 Task: Search round trip flight ticket for 2 adults, 4 children and 1 infant on lap in business from Sault Ste. Marie: Chippewa County International Airport to Laramie: Laramie Regional Airport on 5-3-2023 and return on 5-3-2023. Price is upto 60000. Outbound departure time preference is 21:15. Return departure time preference is 0:00.
Action: Mouse moved to (248, 356)
Screenshot: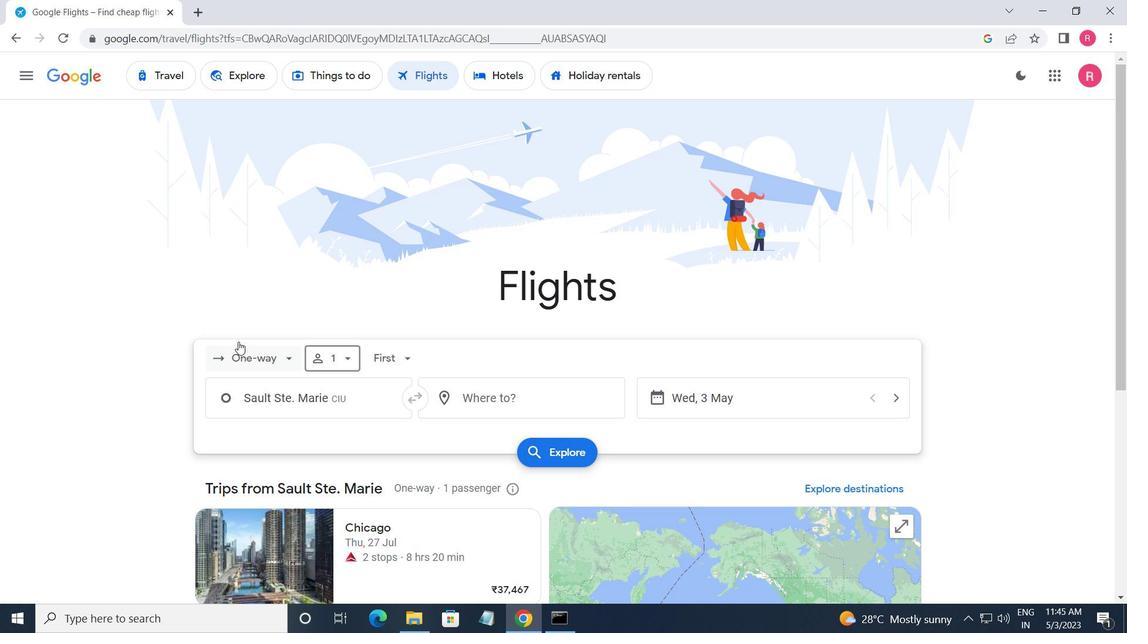 
Action: Mouse pressed left at (248, 356)
Screenshot: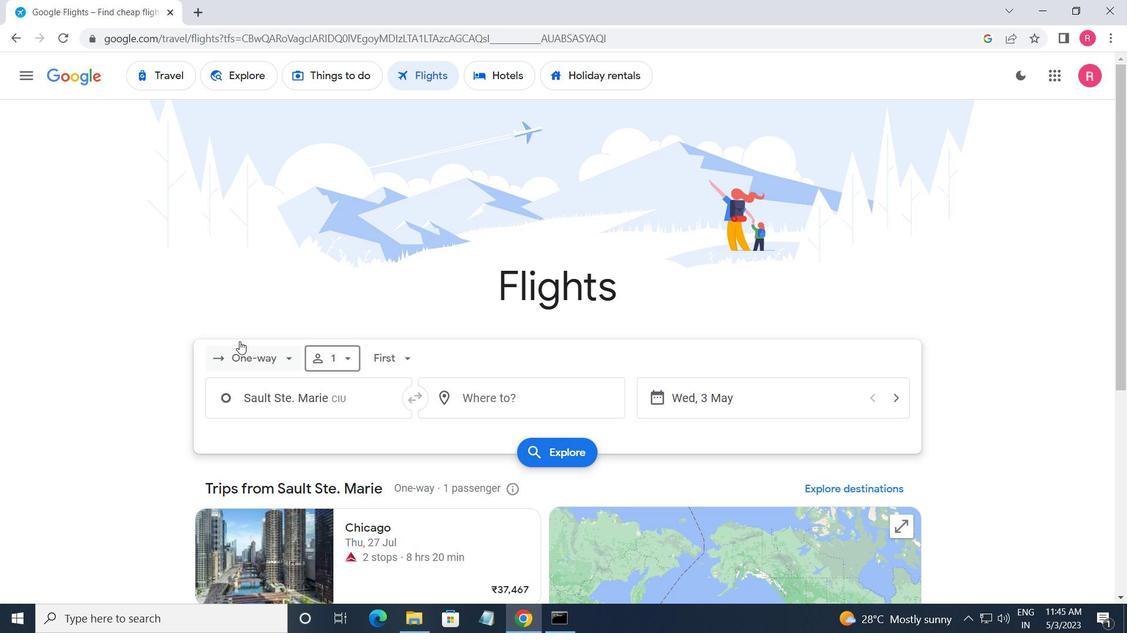 
Action: Mouse moved to (282, 395)
Screenshot: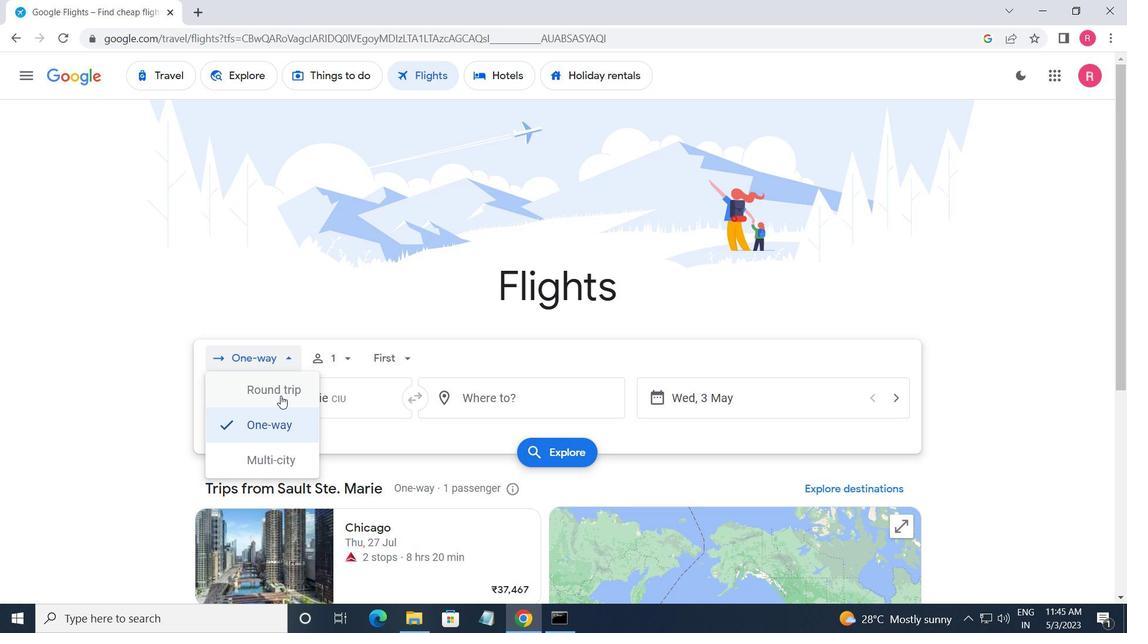 
Action: Mouse pressed left at (282, 395)
Screenshot: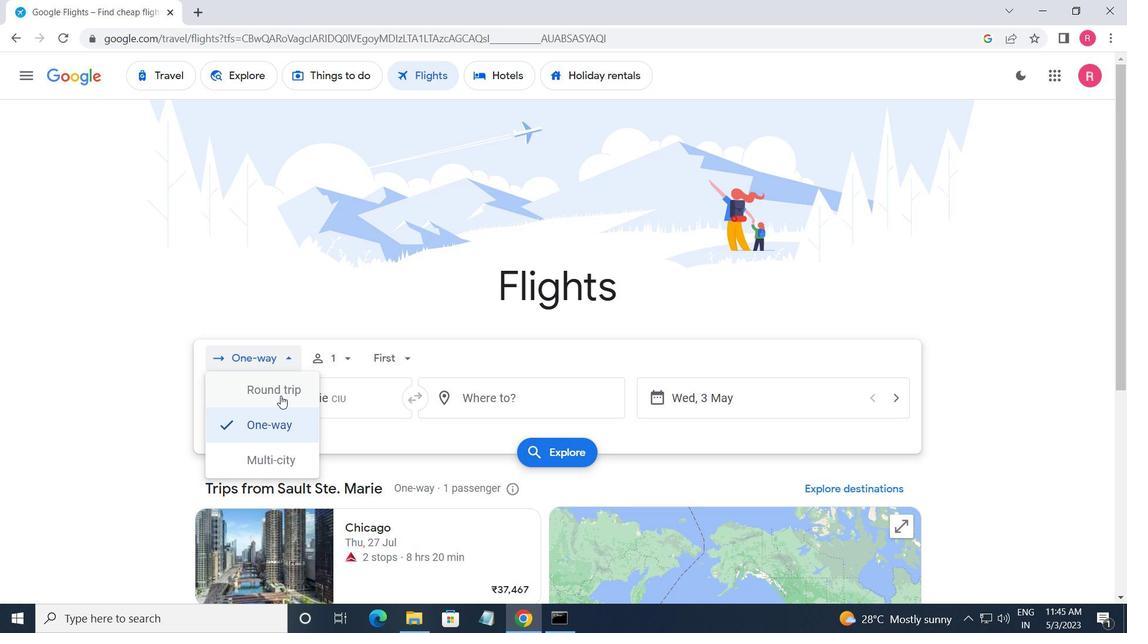
Action: Mouse moved to (336, 358)
Screenshot: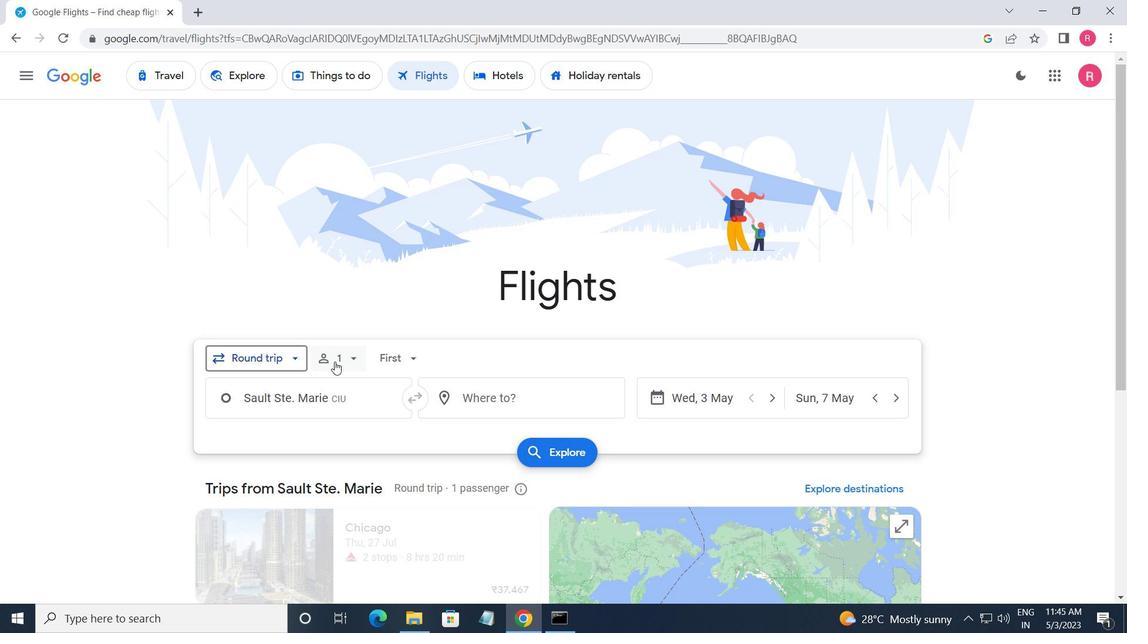 
Action: Mouse pressed left at (336, 358)
Screenshot: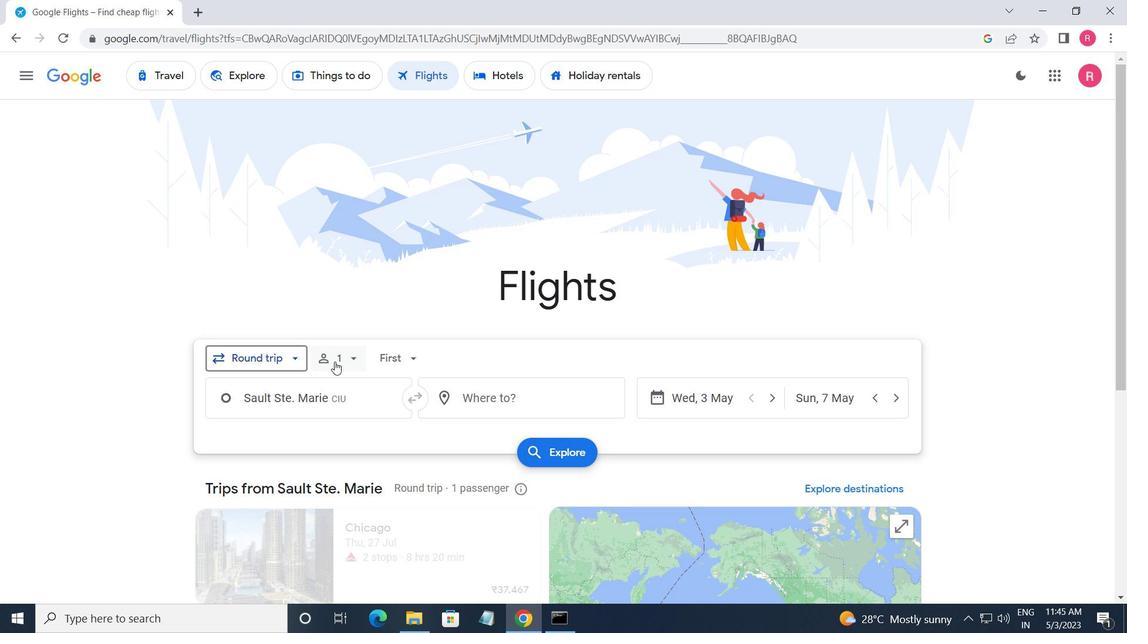 
Action: Mouse moved to (470, 400)
Screenshot: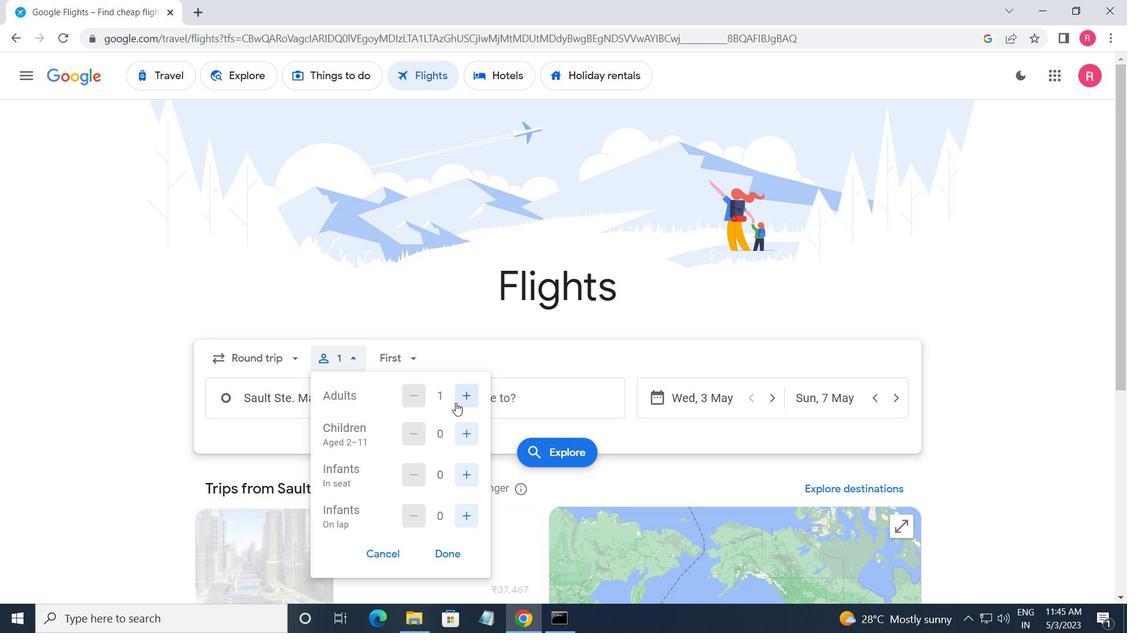 
Action: Mouse pressed left at (470, 400)
Screenshot: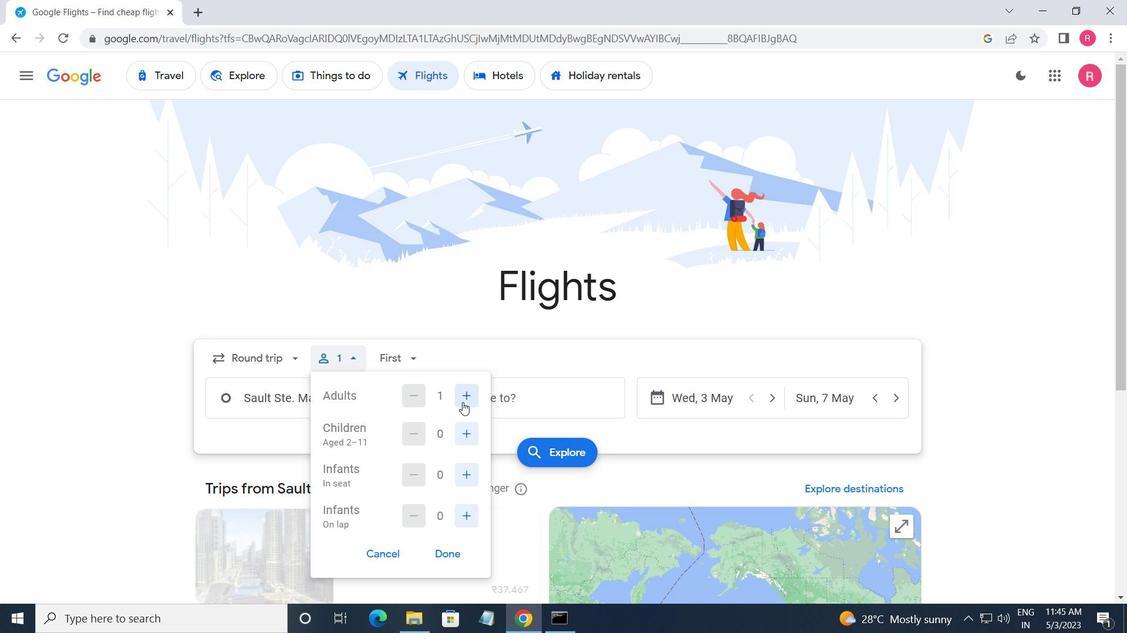 
Action: Mouse moved to (467, 424)
Screenshot: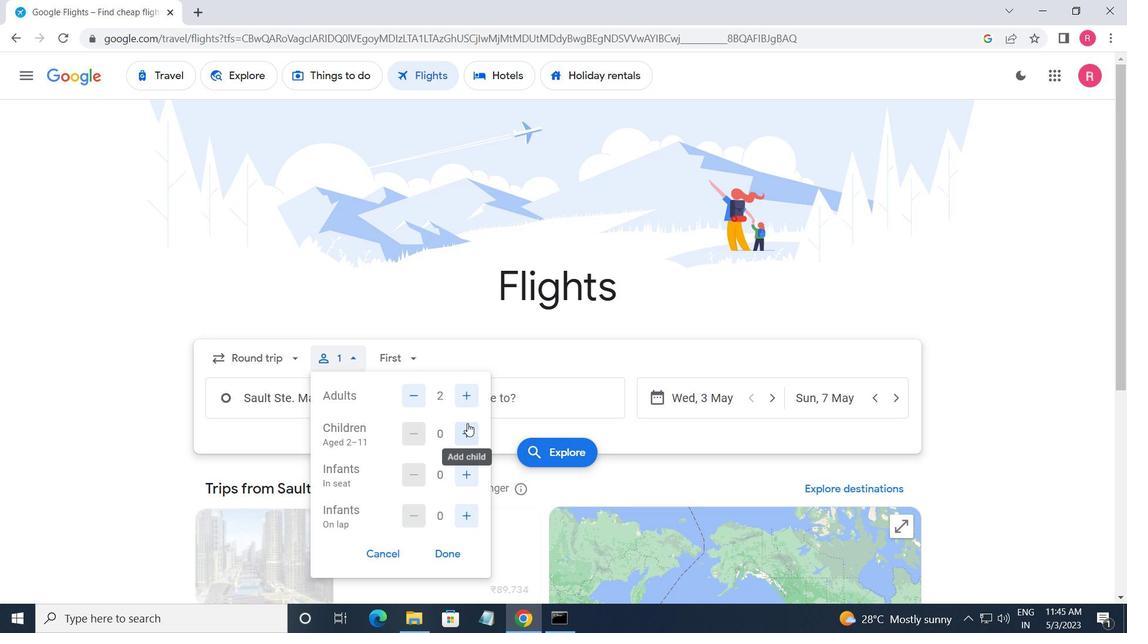 
Action: Mouse pressed left at (467, 424)
Screenshot: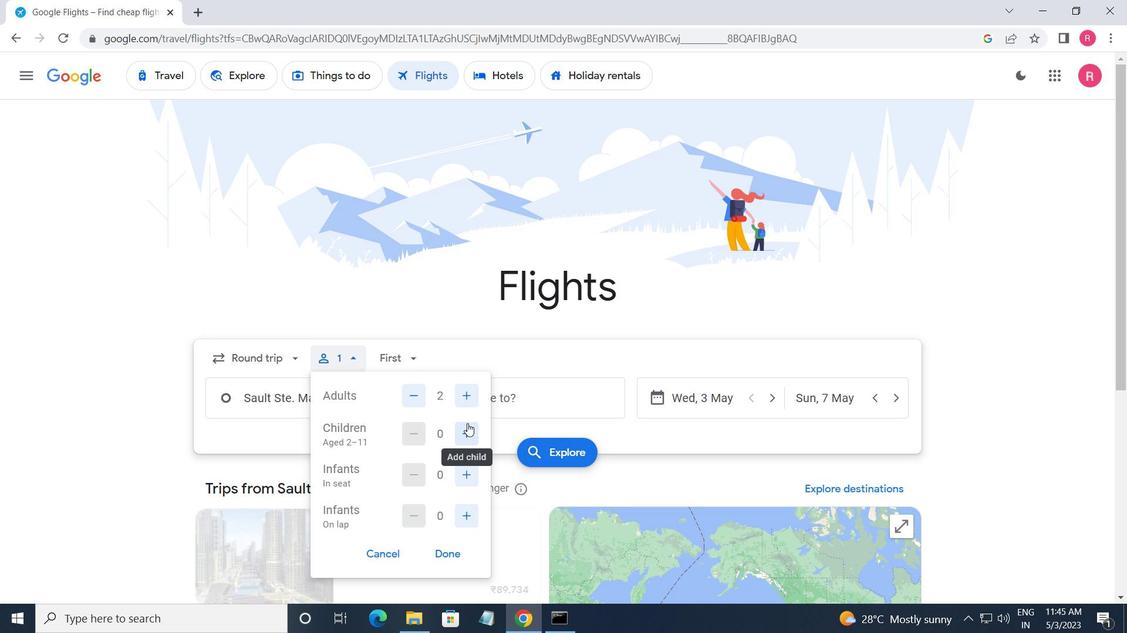 
Action: Mouse pressed left at (467, 424)
Screenshot: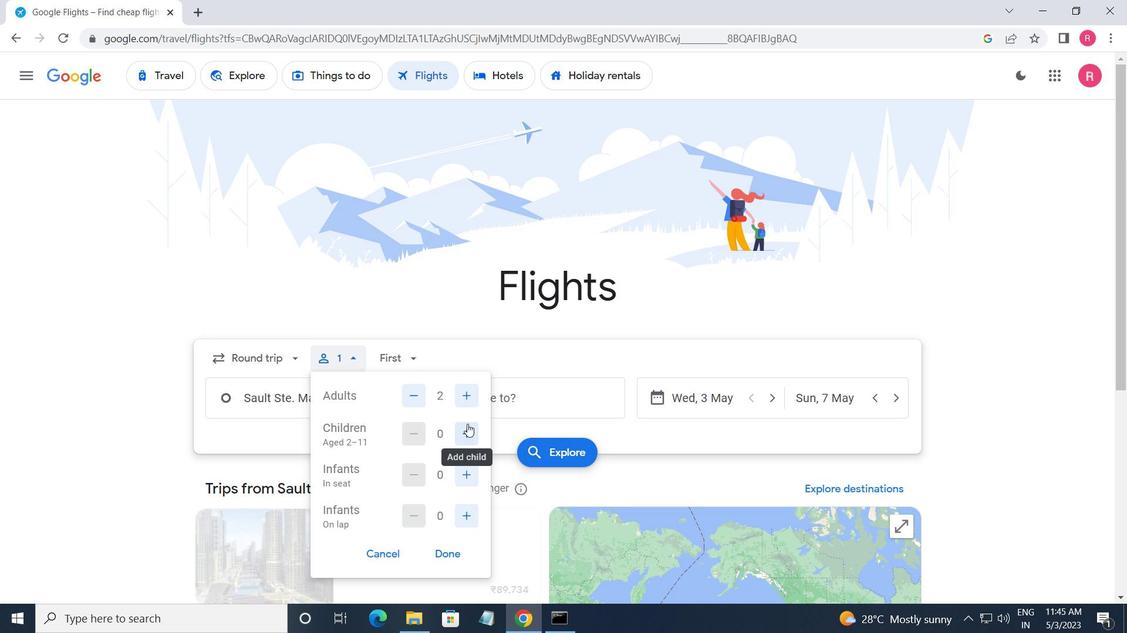 
Action: Mouse pressed left at (467, 424)
Screenshot: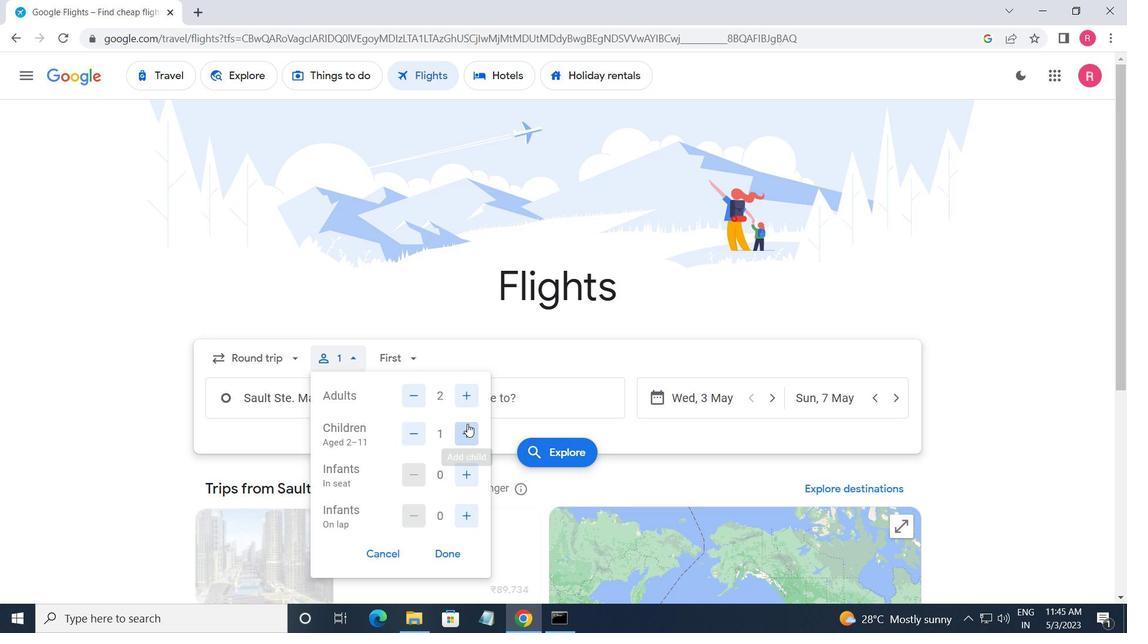 
Action: Mouse pressed left at (467, 424)
Screenshot: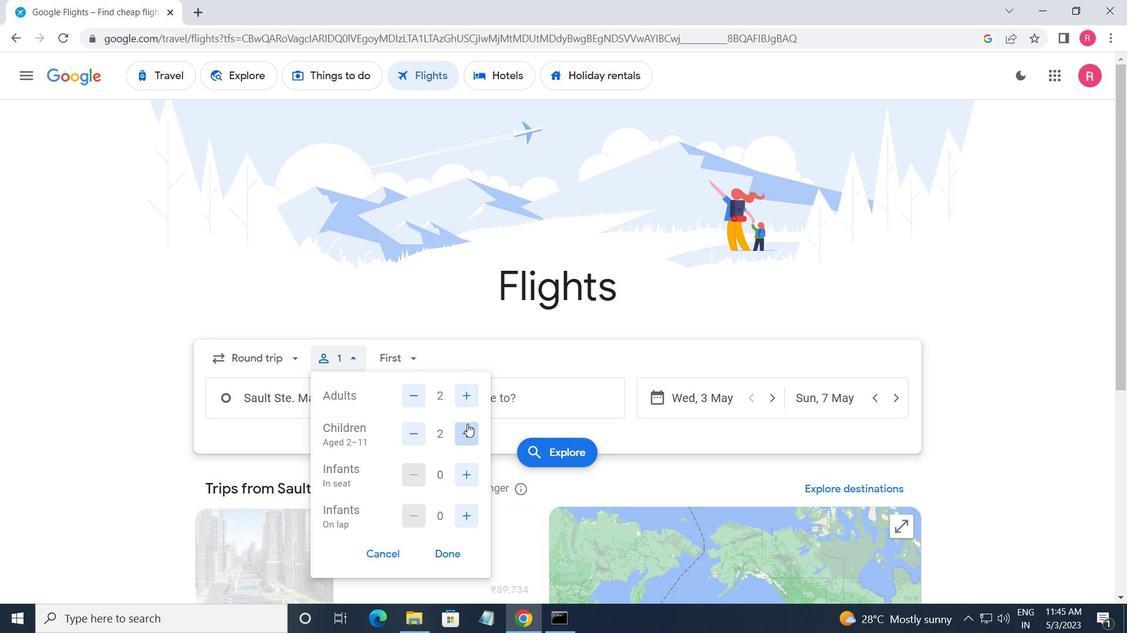 
Action: Mouse pressed left at (467, 424)
Screenshot: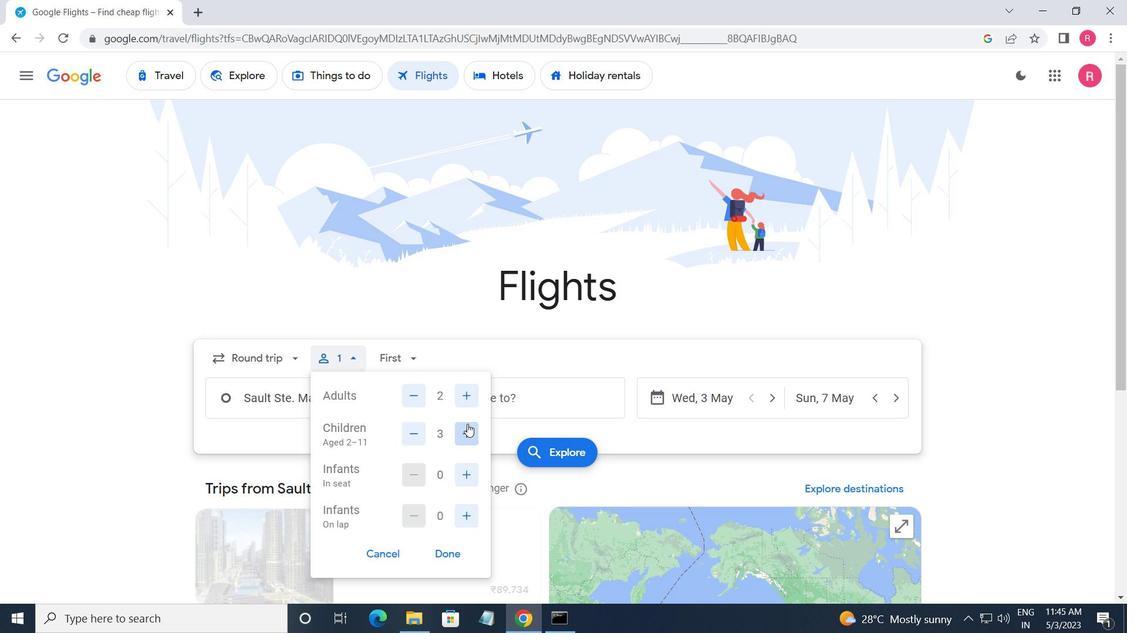 
Action: Mouse moved to (402, 432)
Screenshot: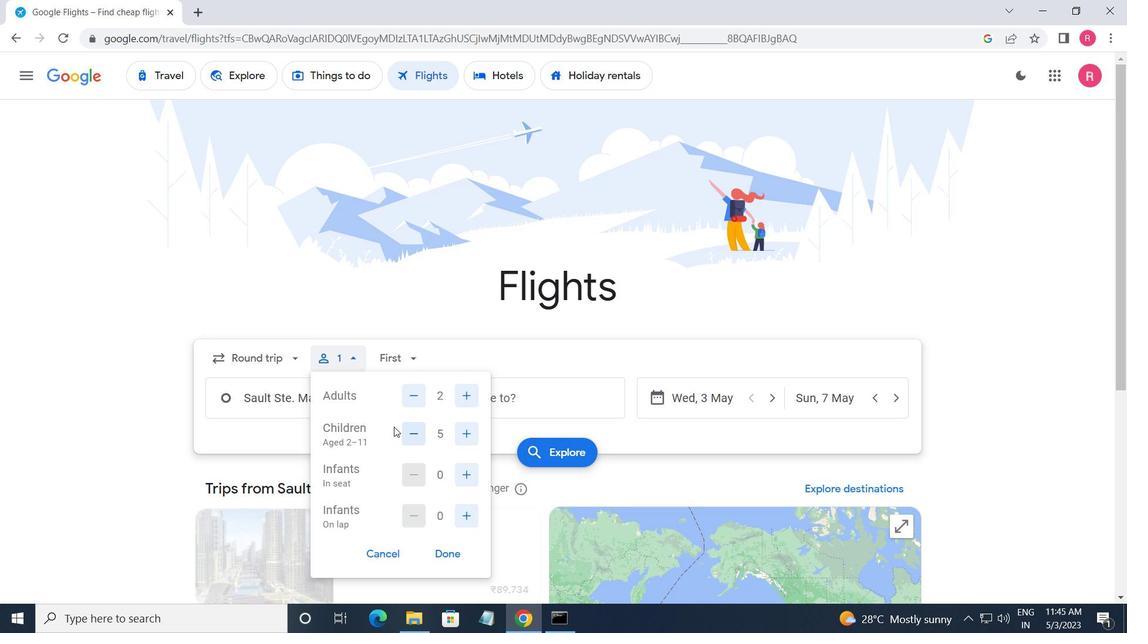 
Action: Mouse pressed left at (402, 432)
Screenshot: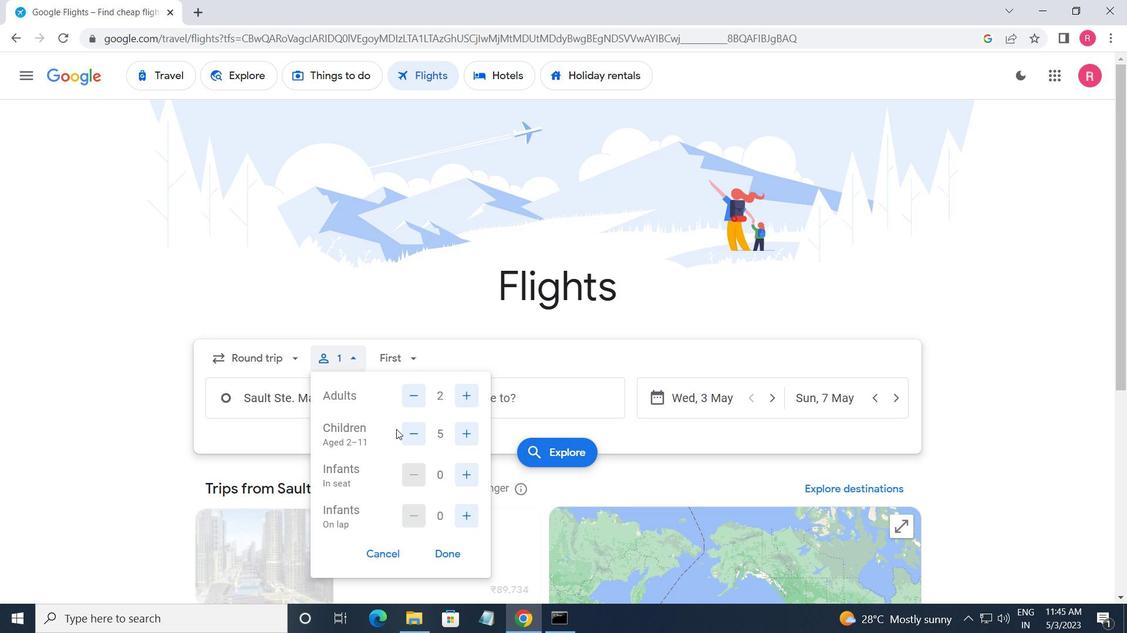 
Action: Mouse moved to (473, 476)
Screenshot: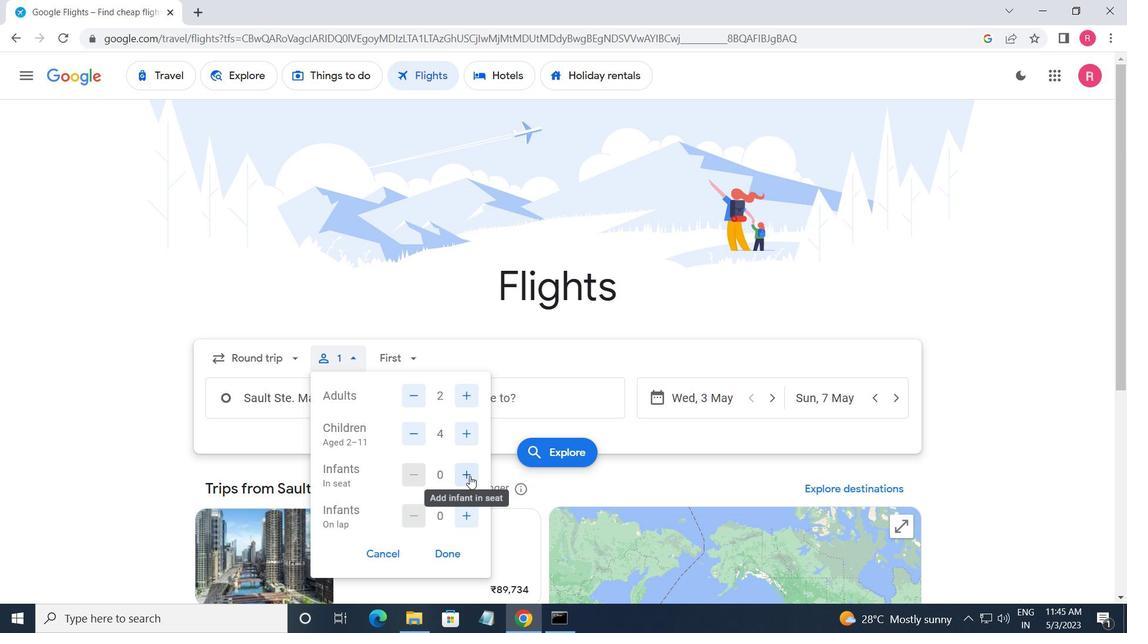 
Action: Mouse pressed left at (473, 476)
Screenshot: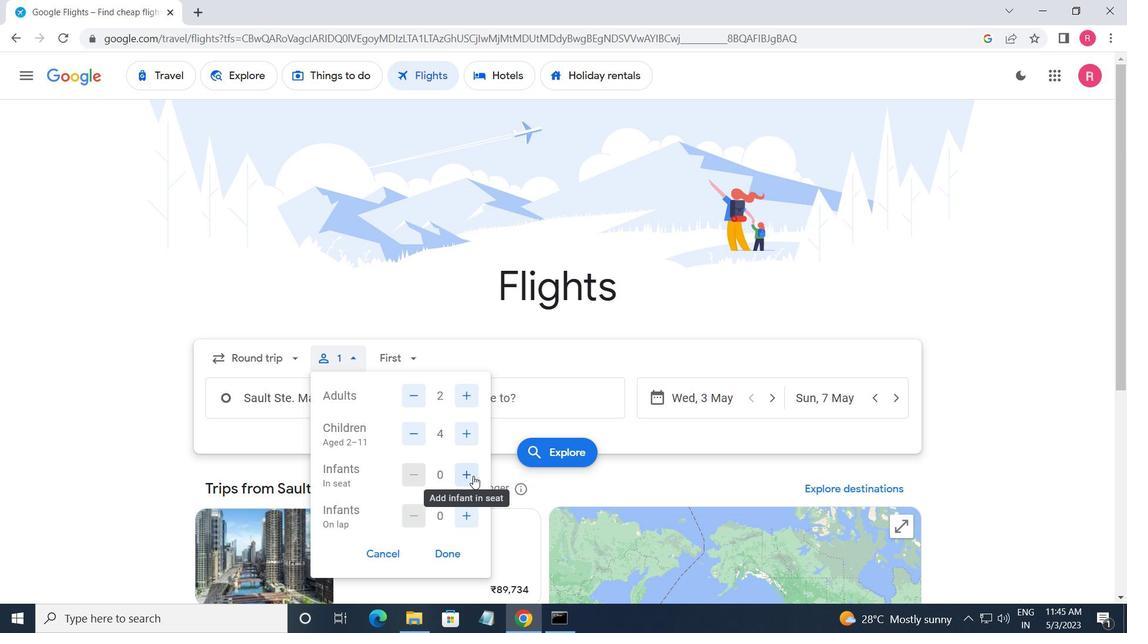 
Action: Mouse moved to (386, 353)
Screenshot: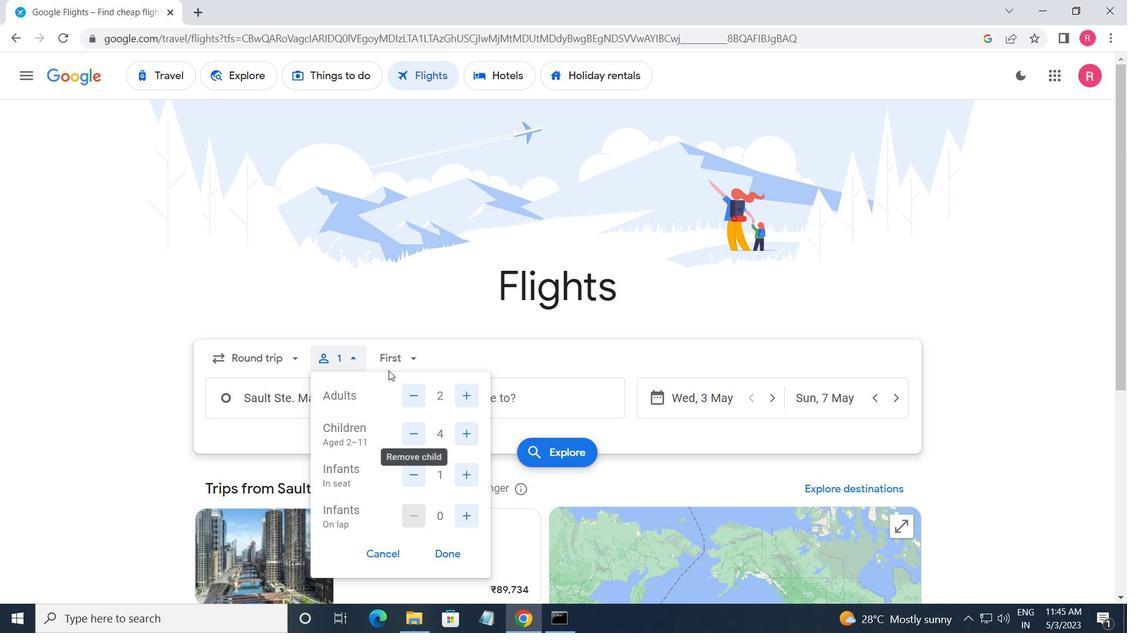 
Action: Mouse pressed left at (386, 353)
Screenshot: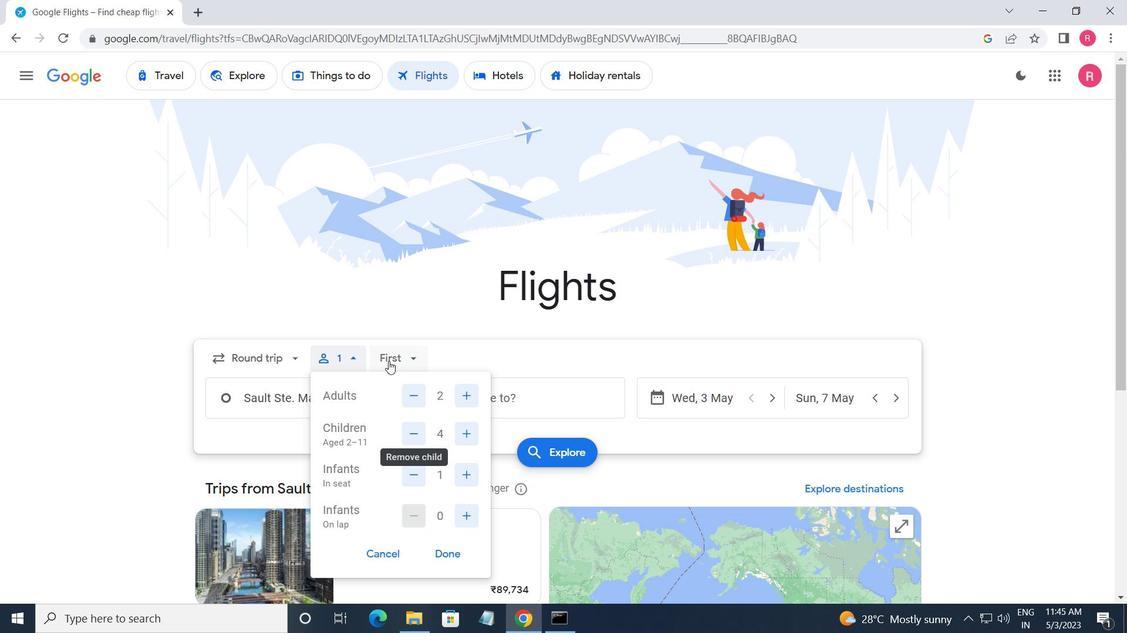 
Action: Mouse moved to (424, 454)
Screenshot: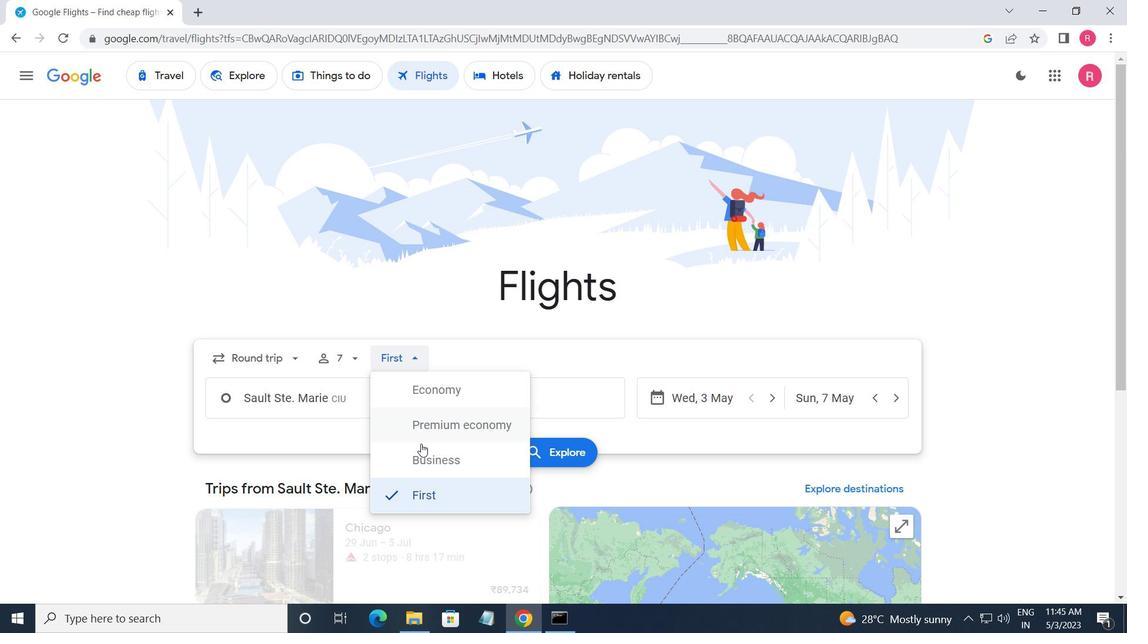 
Action: Mouse pressed left at (424, 454)
Screenshot: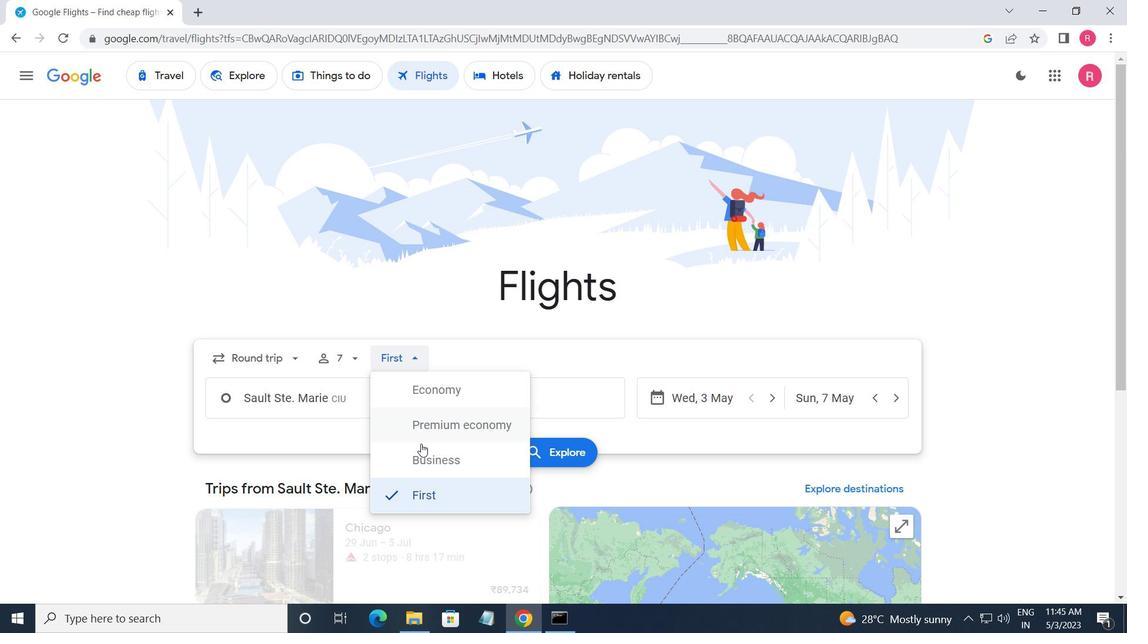 
Action: Mouse moved to (356, 405)
Screenshot: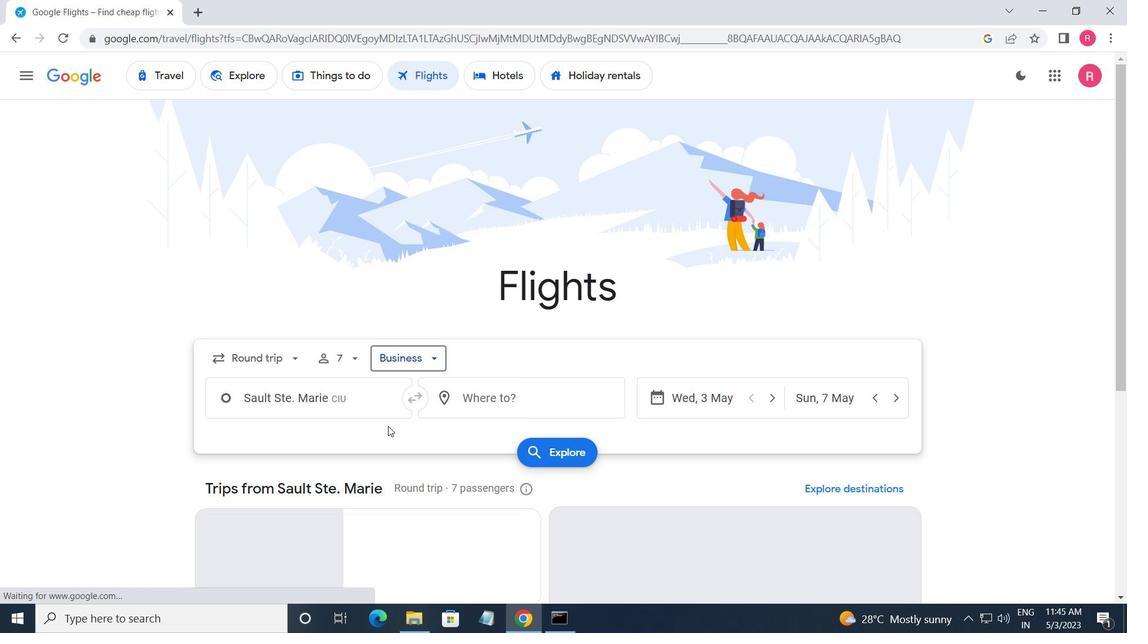 
Action: Mouse pressed left at (356, 405)
Screenshot: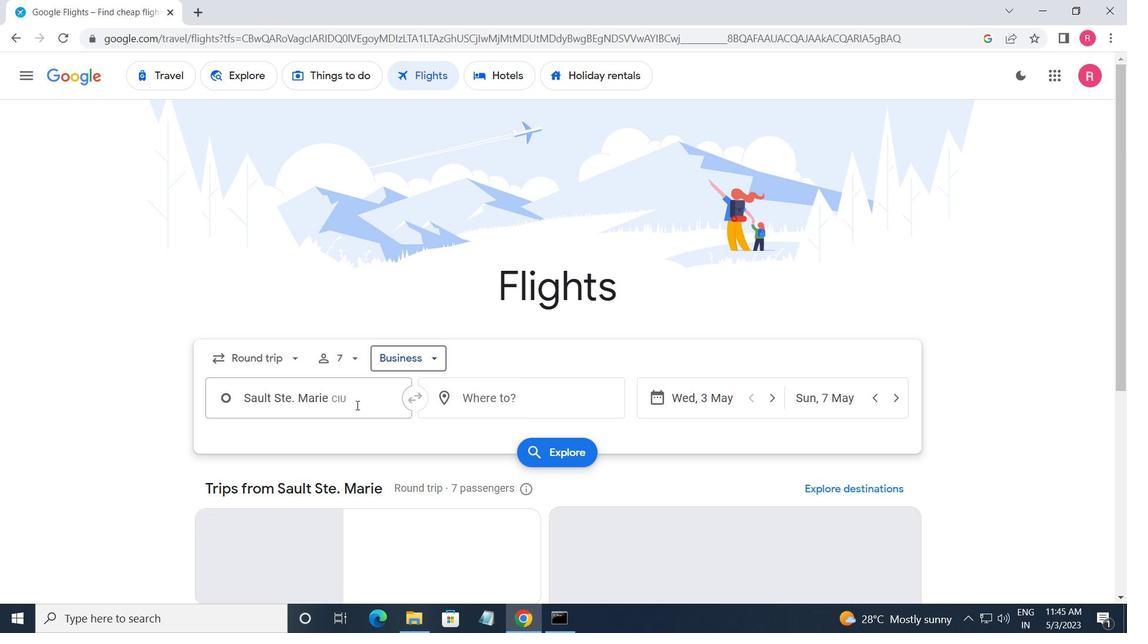 
Action: Mouse moved to (316, 586)
Screenshot: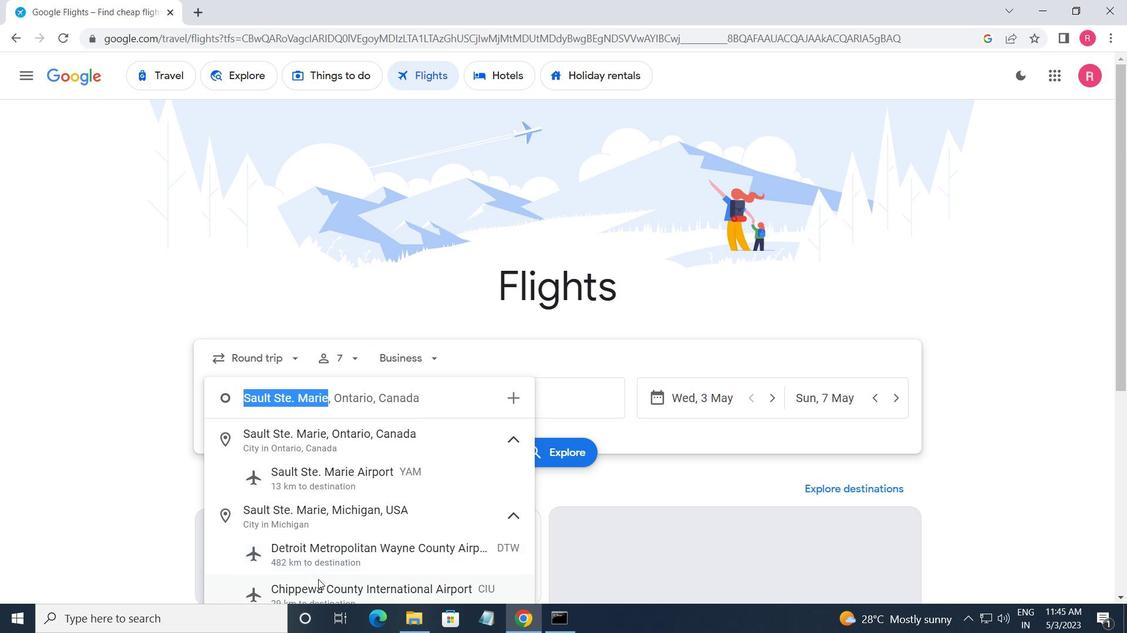 
Action: Mouse pressed left at (316, 586)
Screenshot: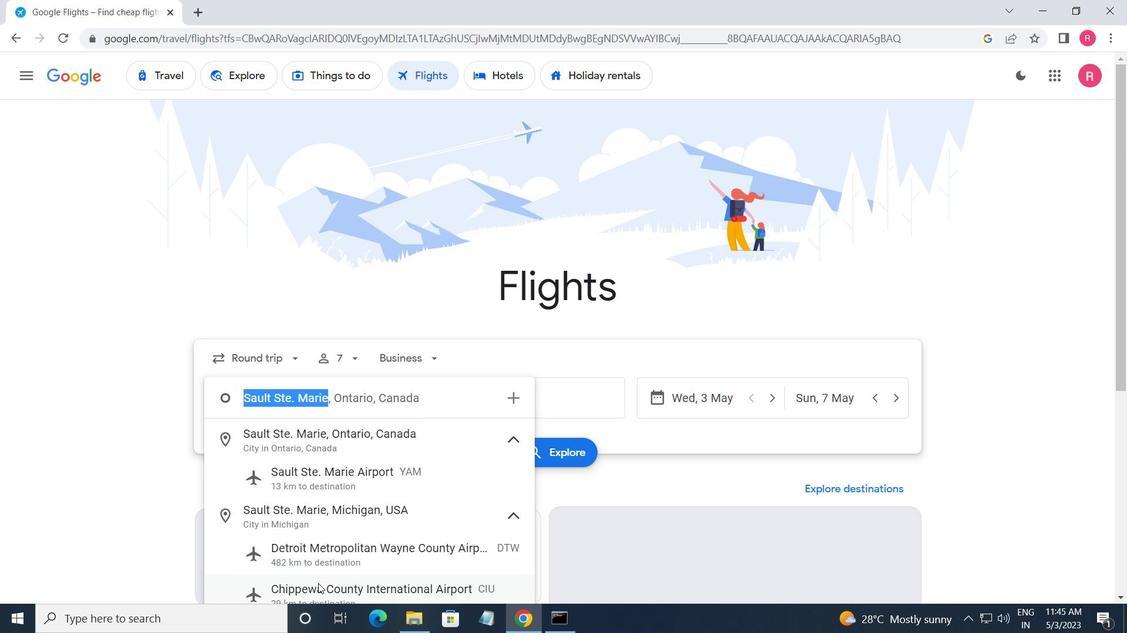 
Action: Mouse moved to (477, 406)
Screenshot: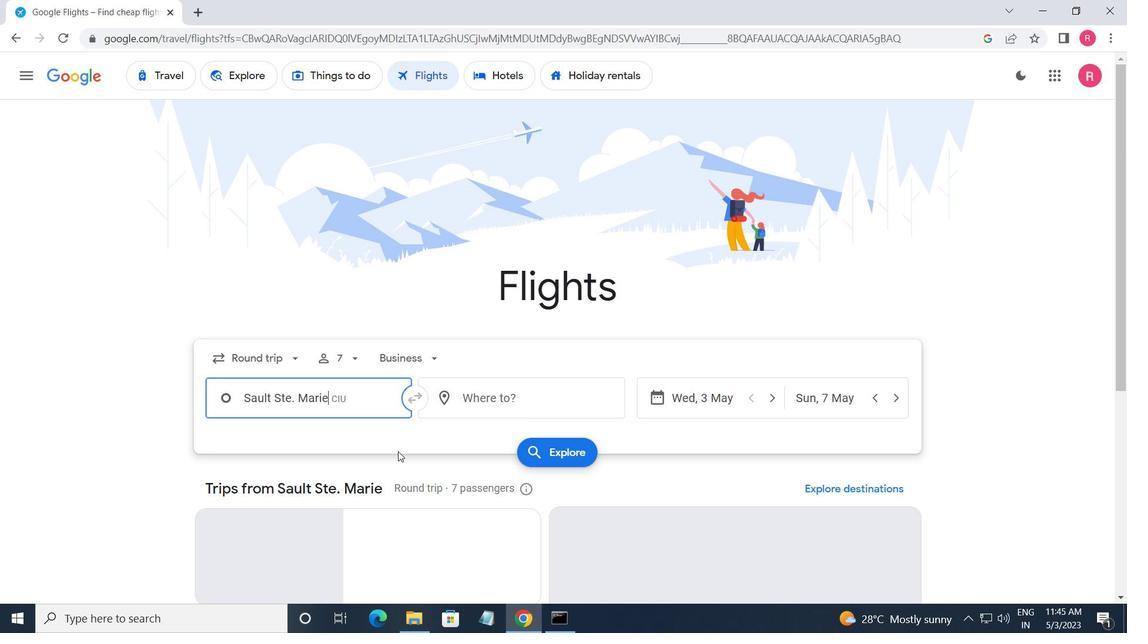 
Action: Mouse pressed left at (477, 406)
Screenshot: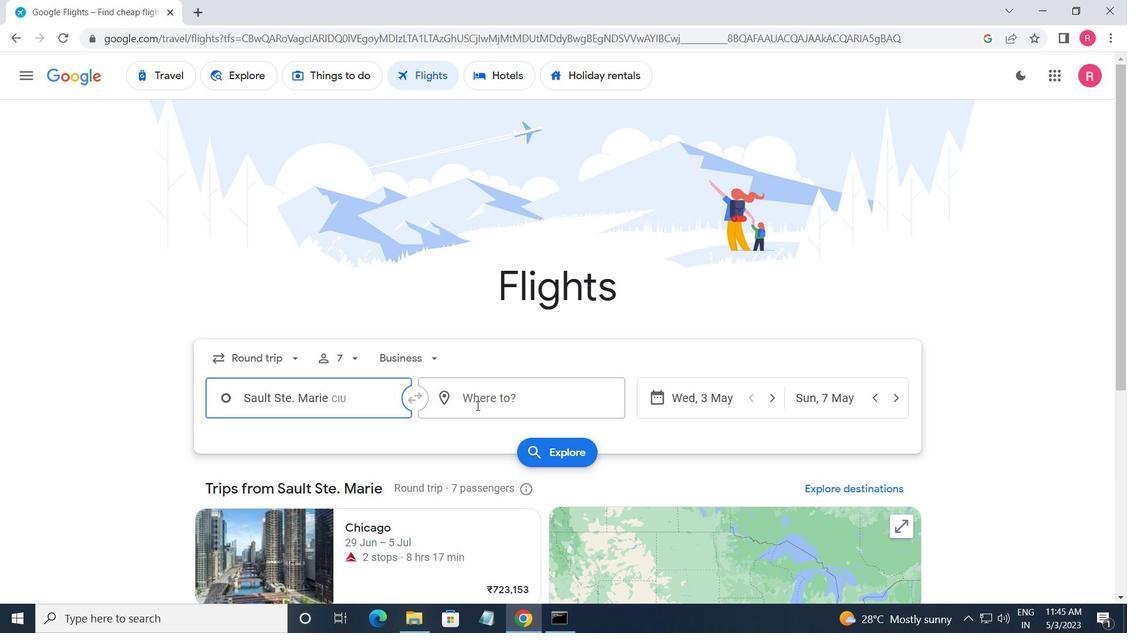 
Action: Mouse moved to (507, 553)
Screenshot: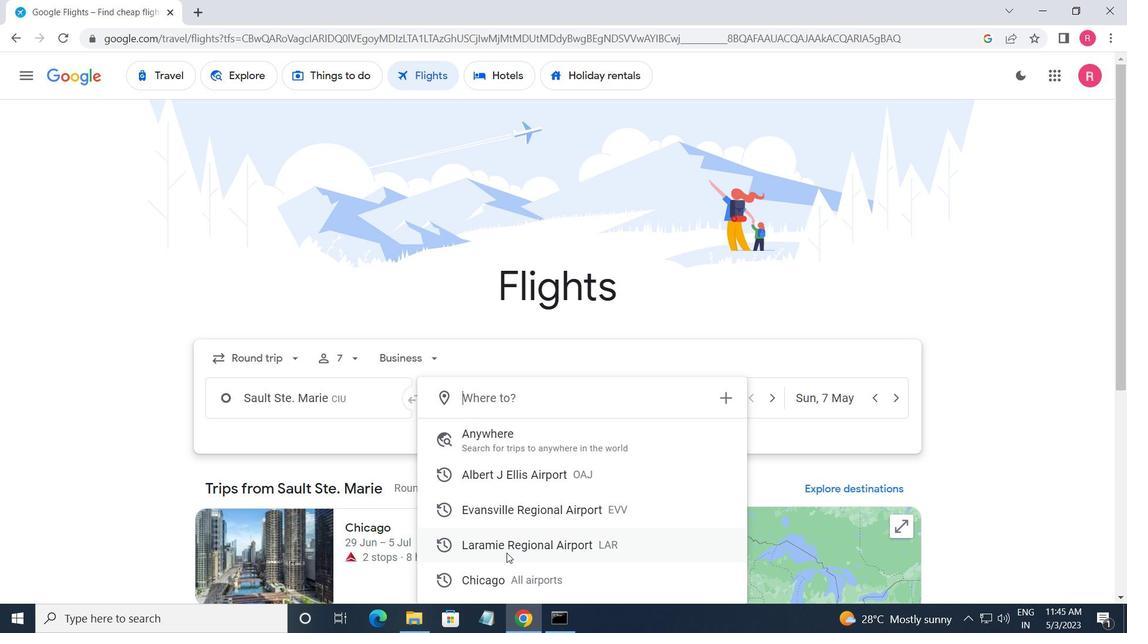 
Action: Mouse pressed left at (507, 553)
Screenshot: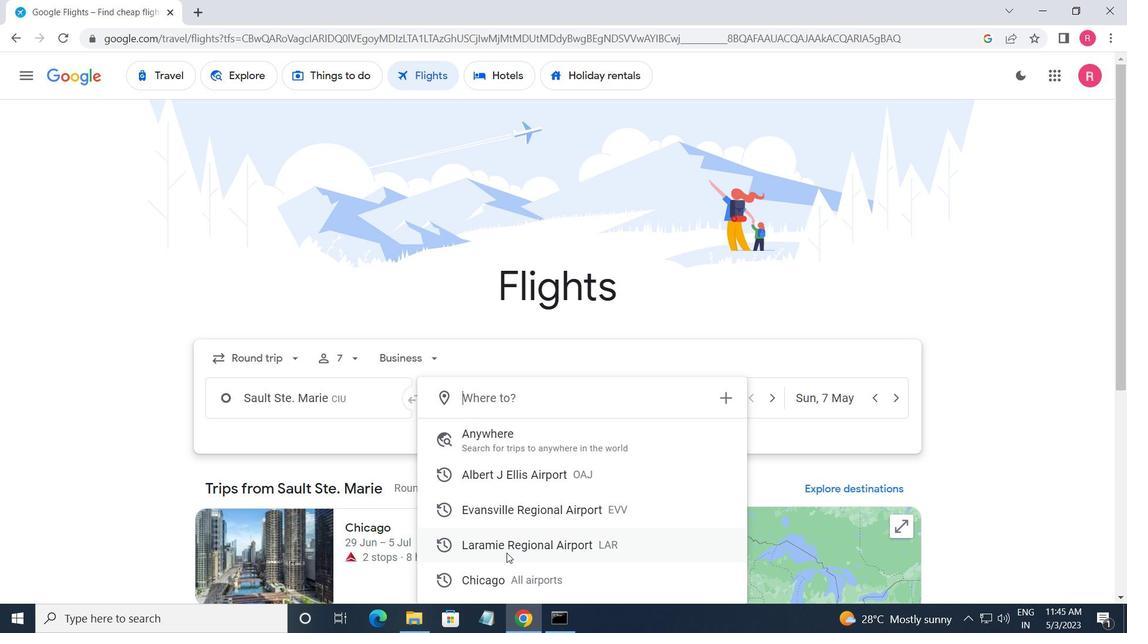 
Action: Mouse moved to (696, 401)
Screenshot: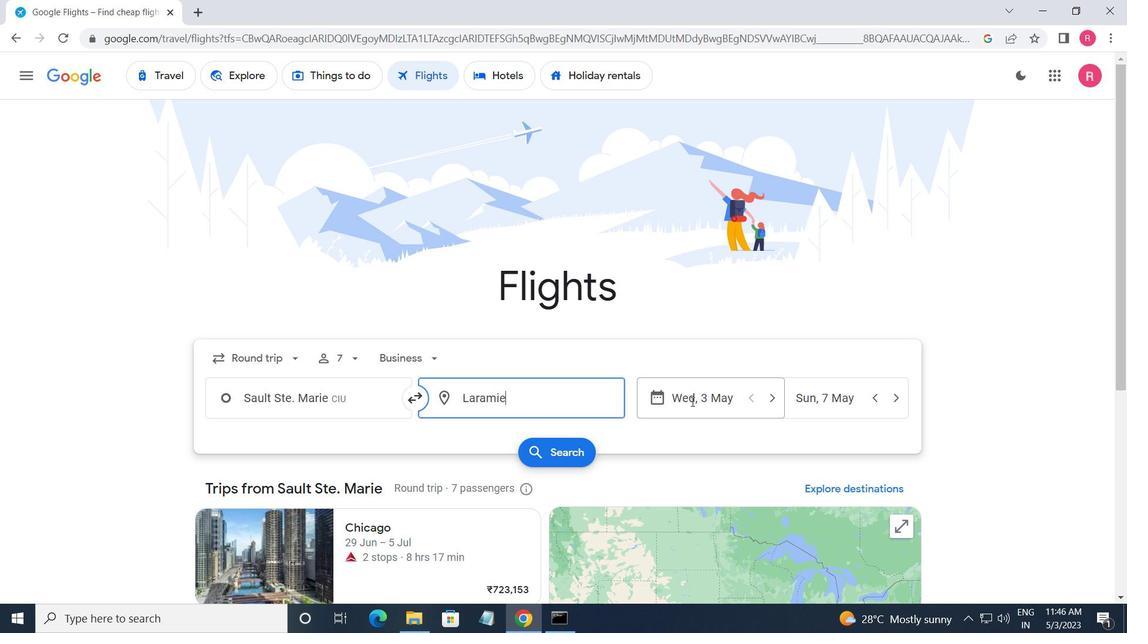 
Action: Mouse pressed left at (696, 401)
Screenshot: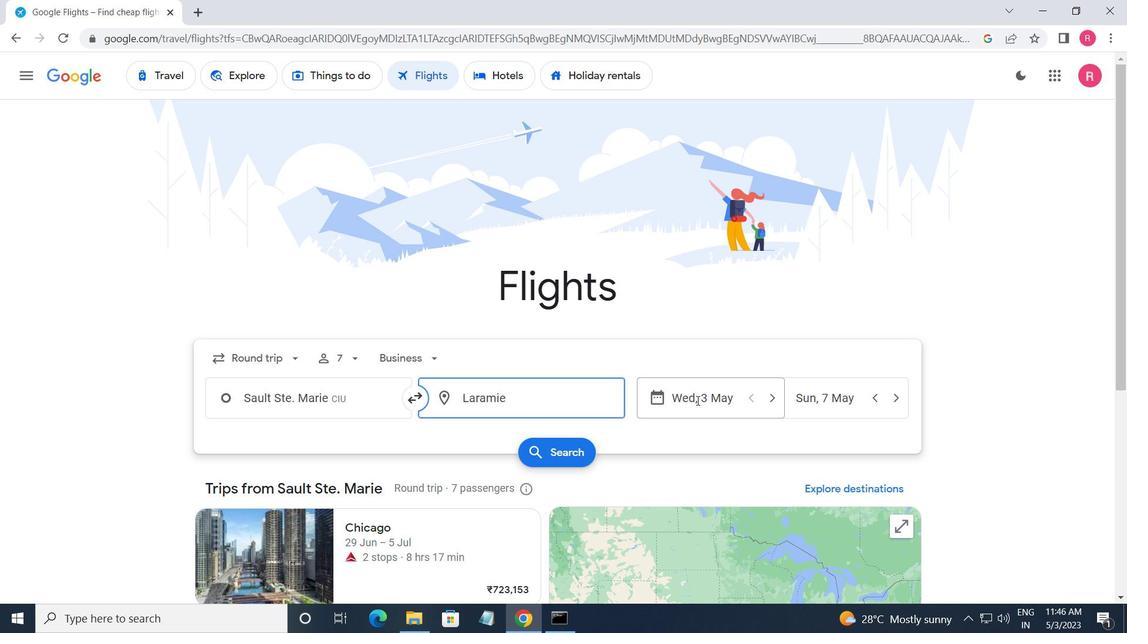 
Action: Mouse moved to (497, 344)
Screenshot: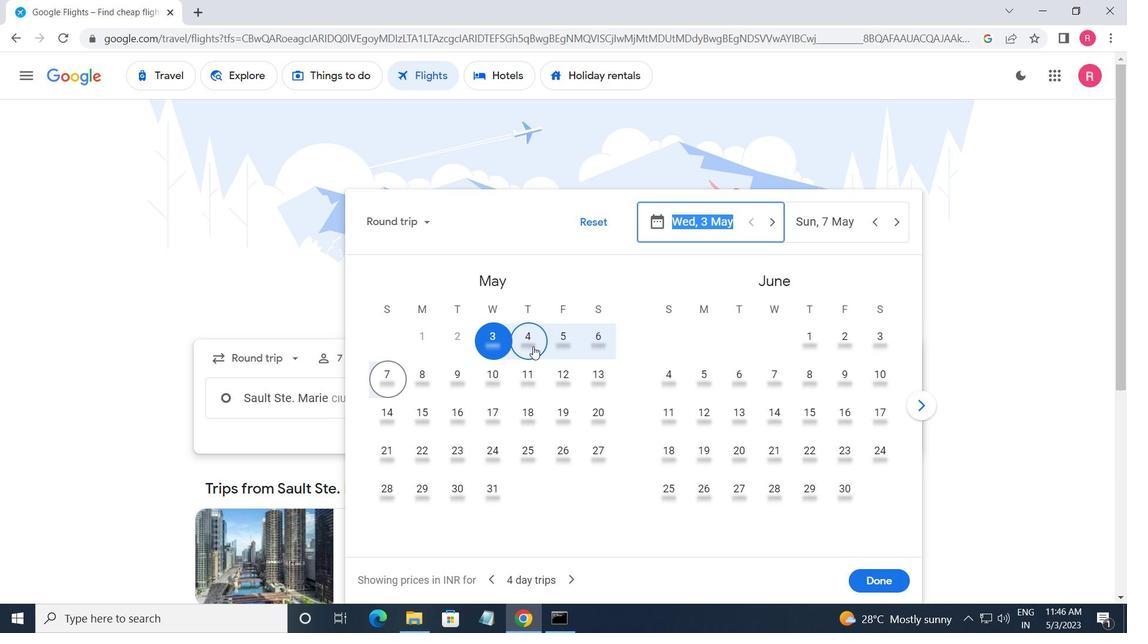 
Action: Mouse pressed left at (497, 344)
Screenshot: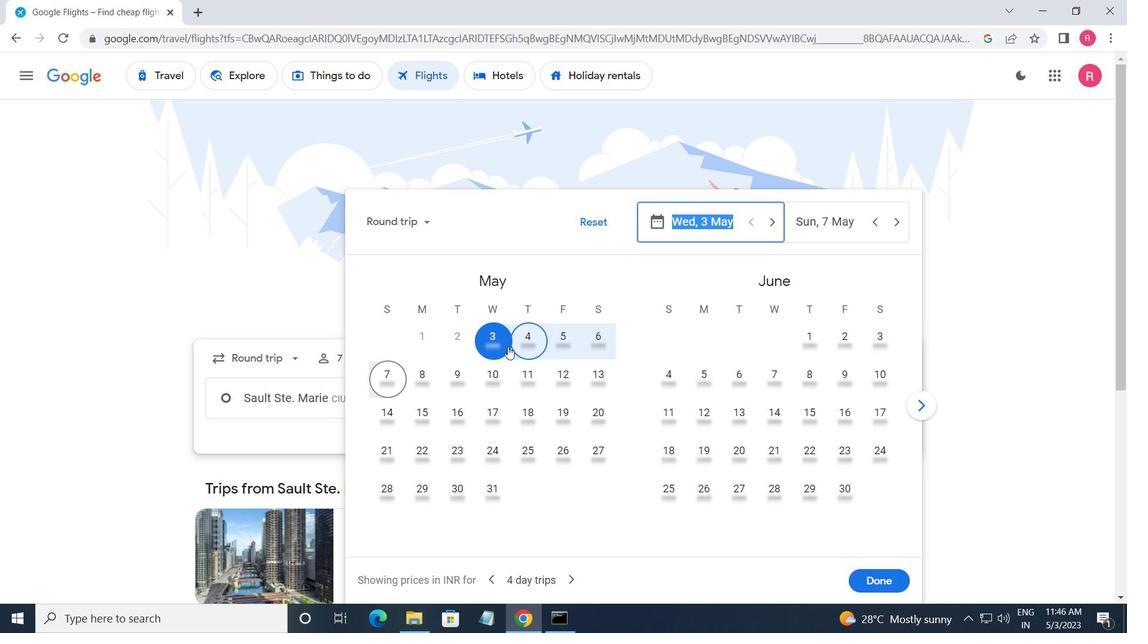 
Action: Mouse pressed left at (497, 344)
Screenshot: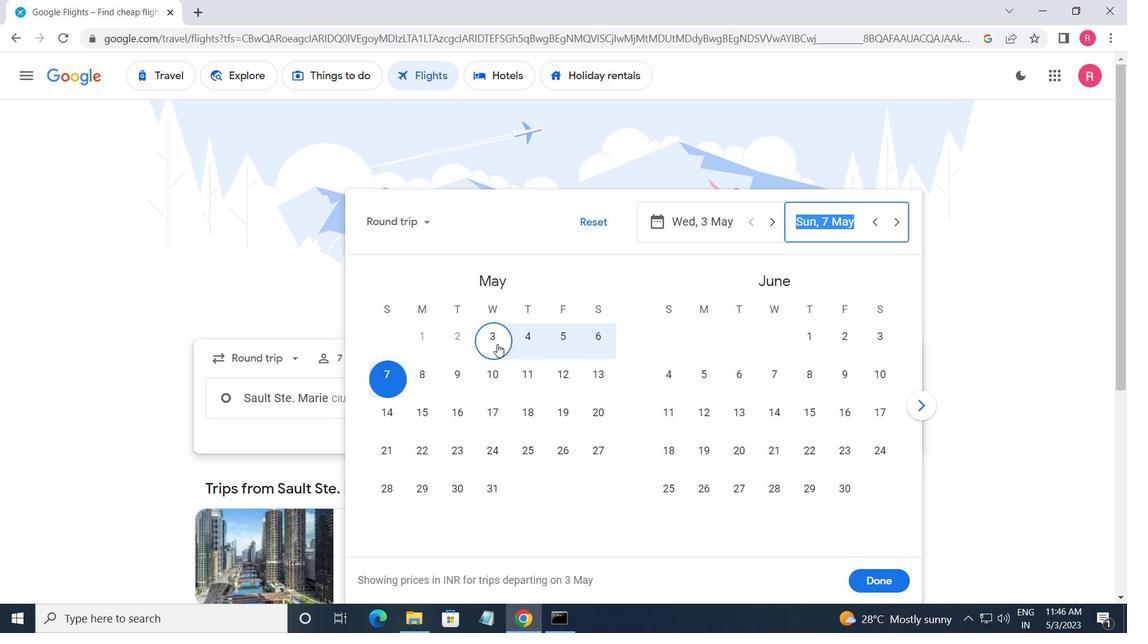 
Action: Mouse pressed left at (497, 344)
Screenshot: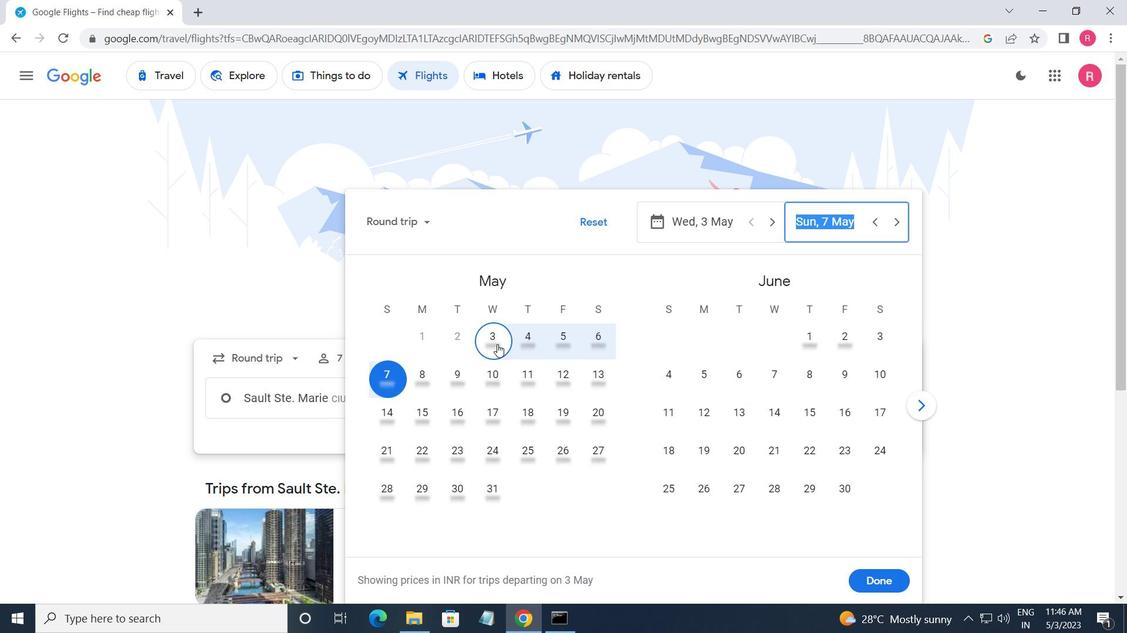 
Action: Mouse pressed left at (497, 344)
Screenshot: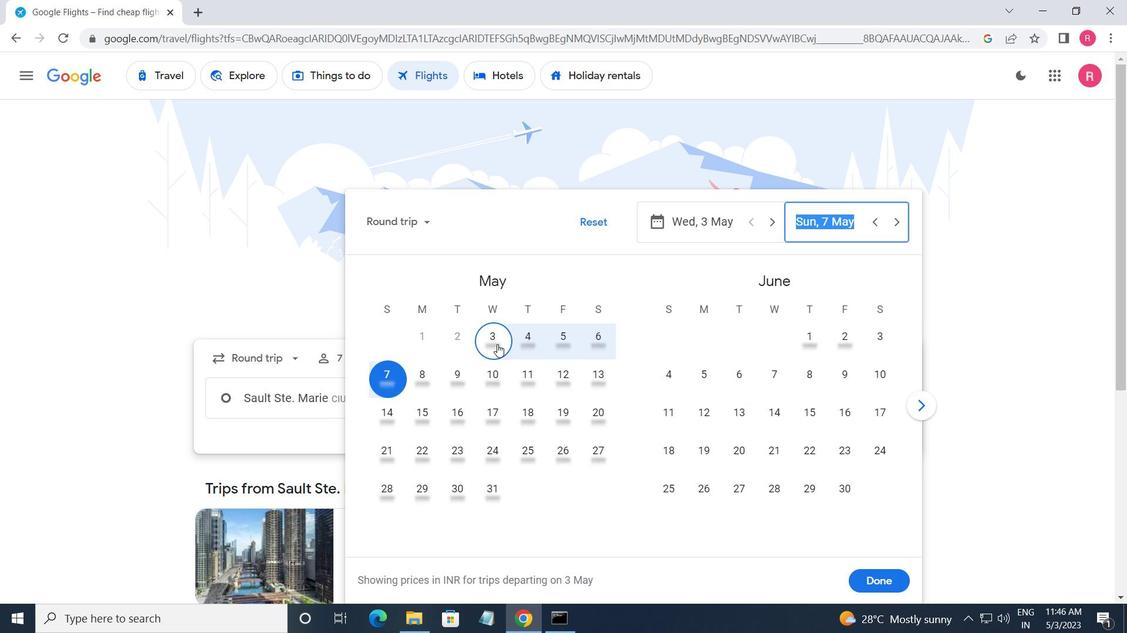 
Action: Mouse pressed left at (497, 344)
Screenshot: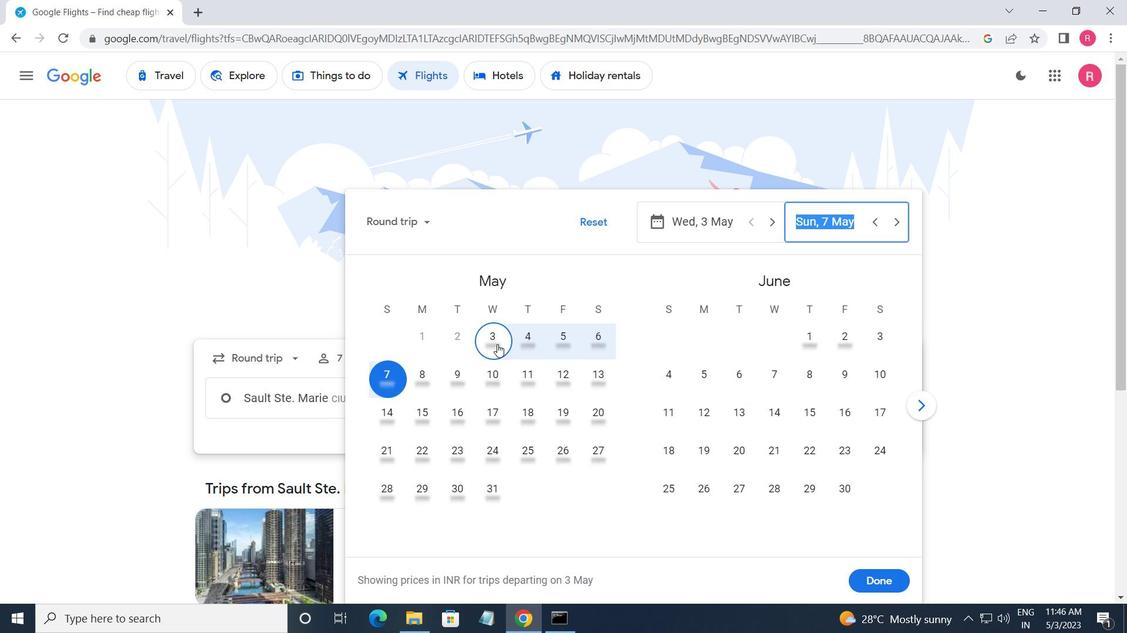 
Action: Mouse moved to (493, 339)
Screenshot: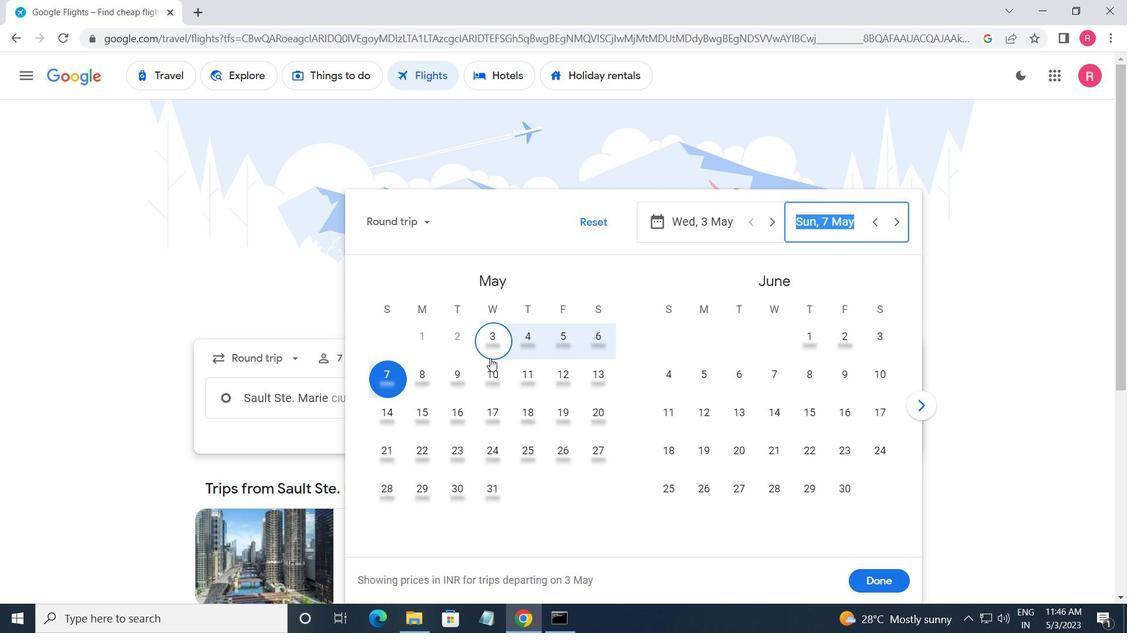 
Action: Mouse pressed left at (493, 339)
Screenshot: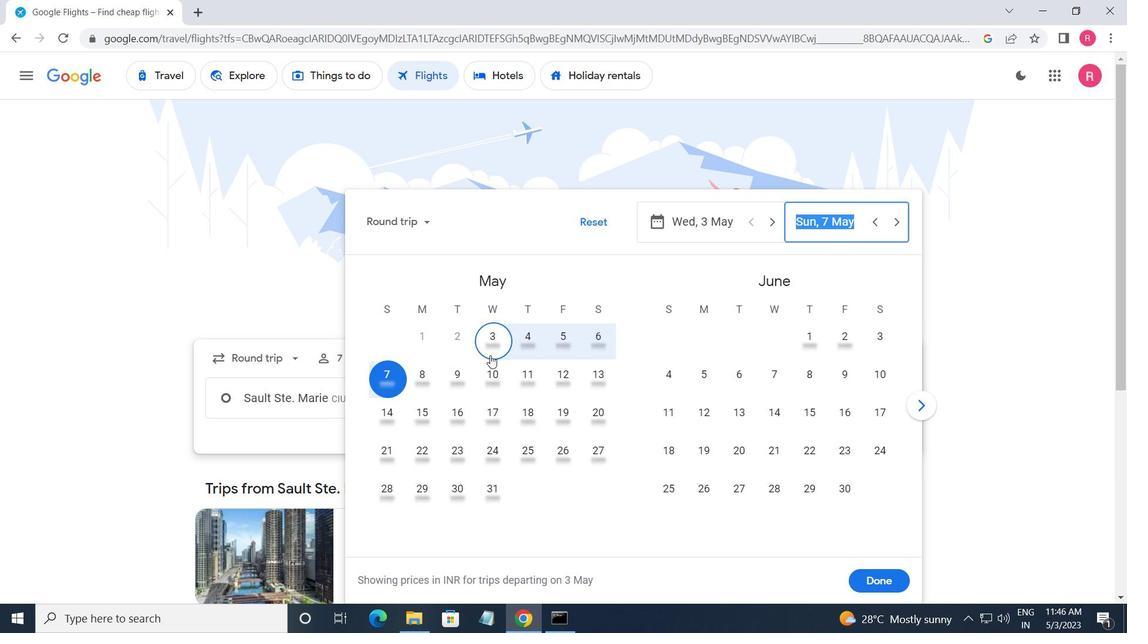 
Action: Mouse moved to (865, 579)
Screenshot: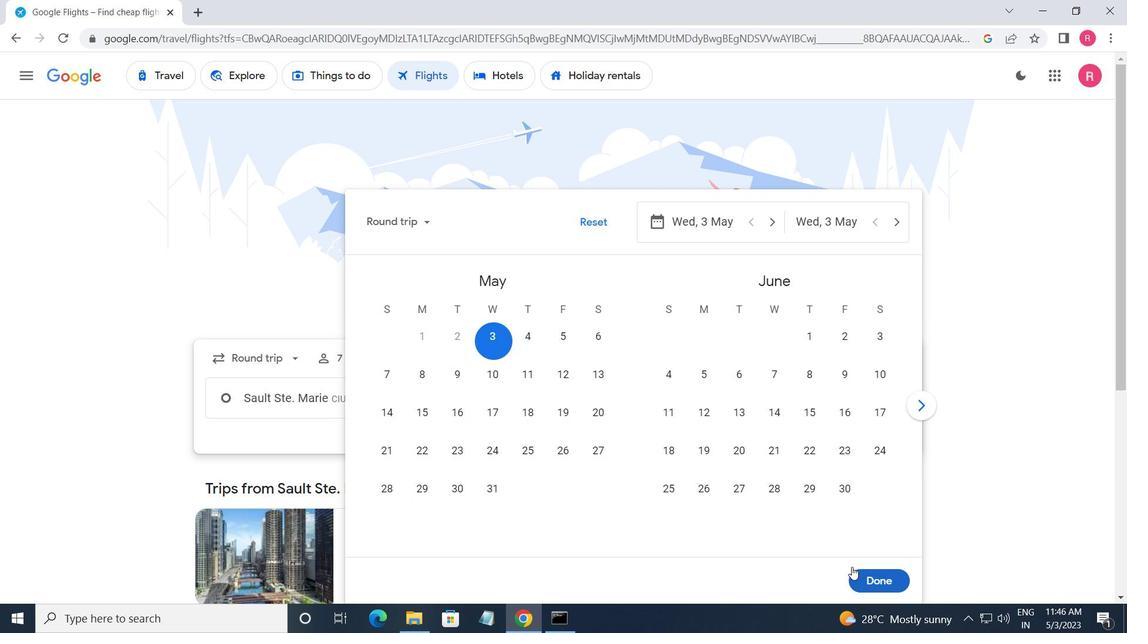 
Action: Mouse pressed left at (865, 579)
Screenshot: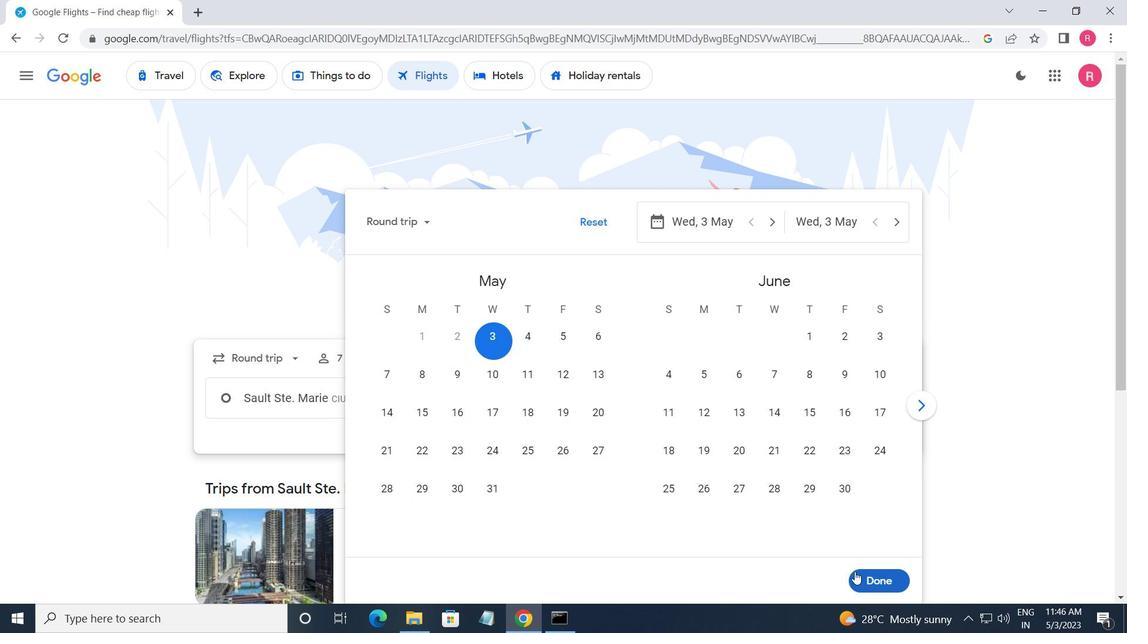 
Action: Mouse moved to (558, 459)
Screenshot: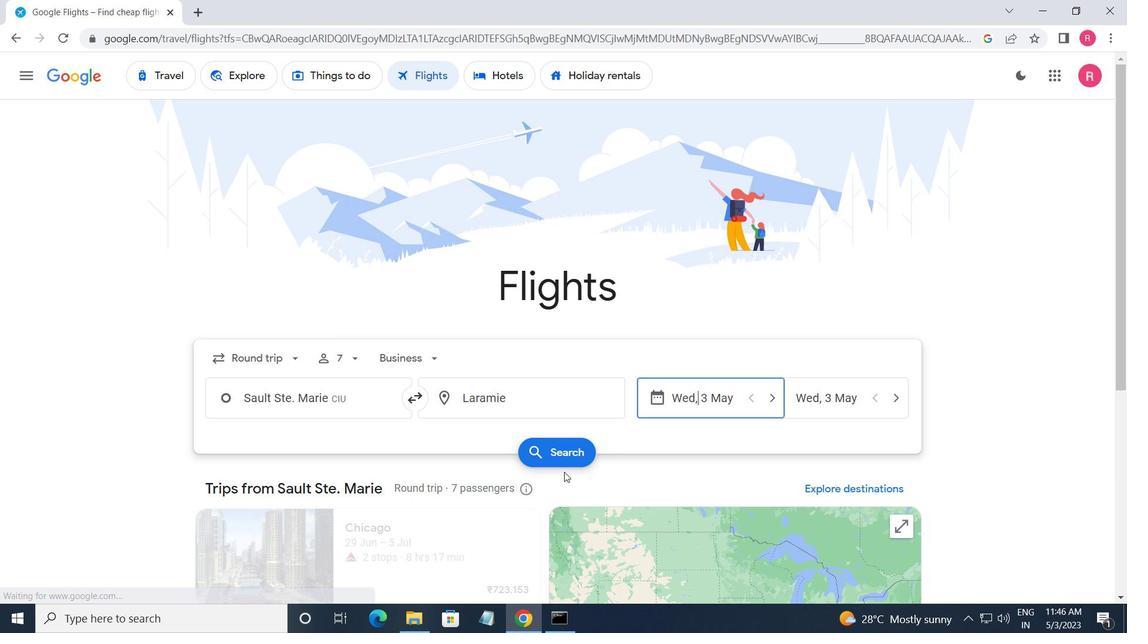 
Action: Mouse pressed left at (558, 459)
Screenshot: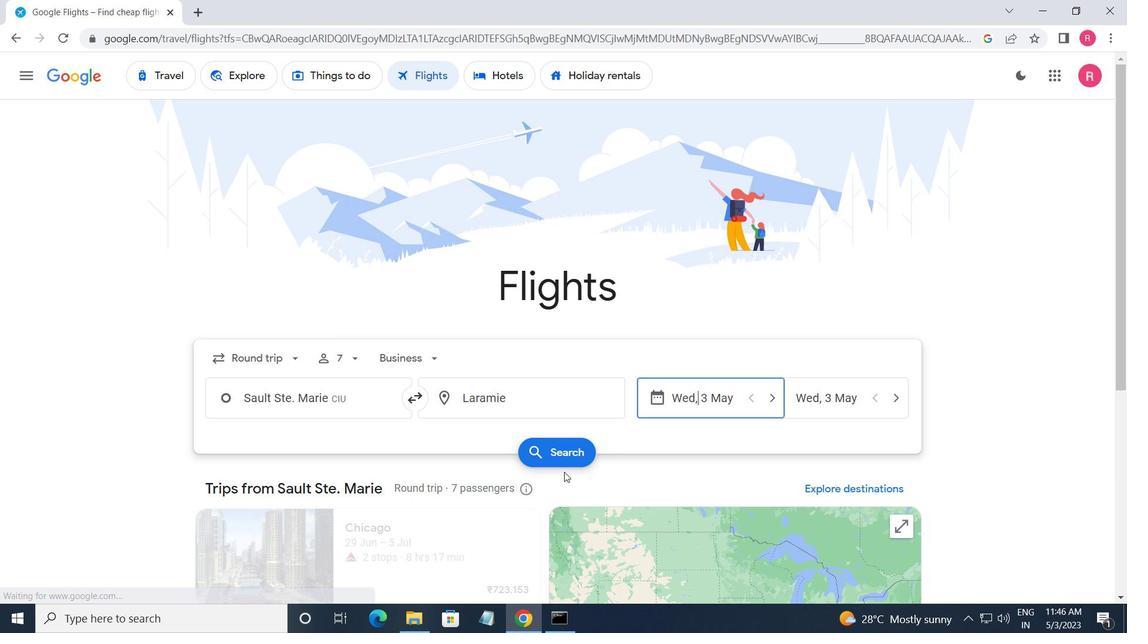 
Action: Mouse moved to (227, 213)
Screenshot: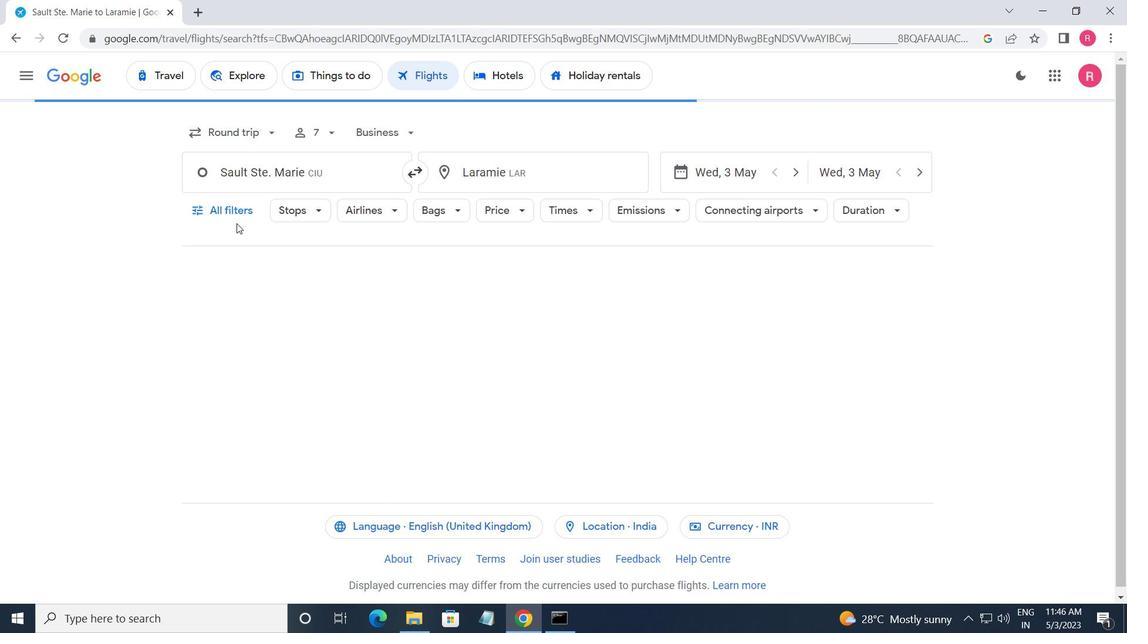 
Action: Mouse pressed left at (227, 213)
Screenshot: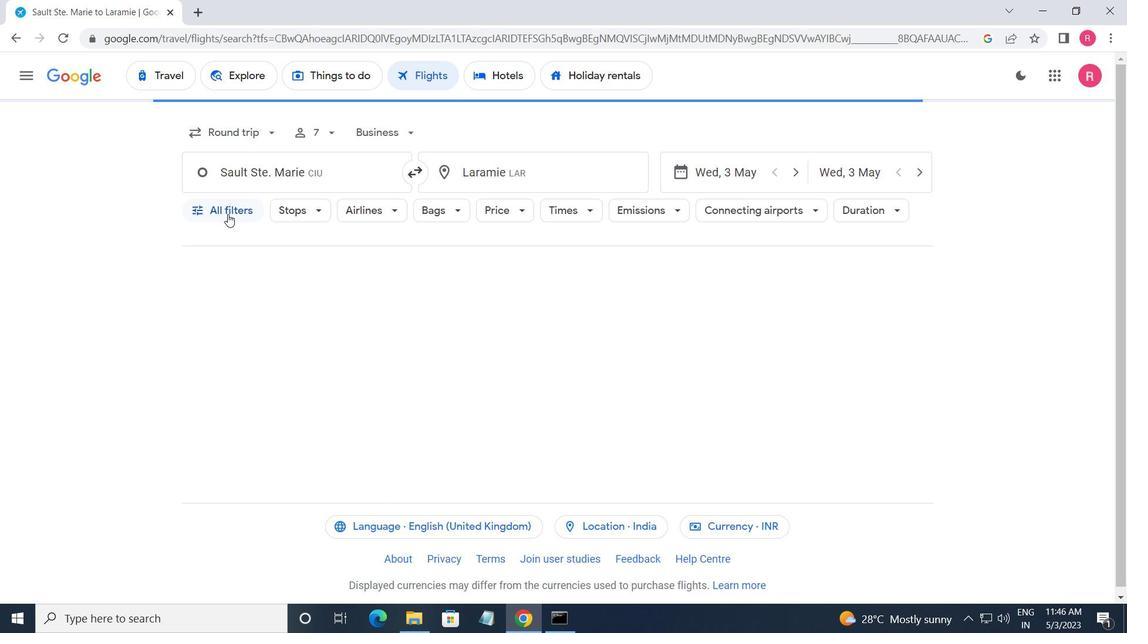 
Action: Mouse moved to (304, 419)
Screenshot: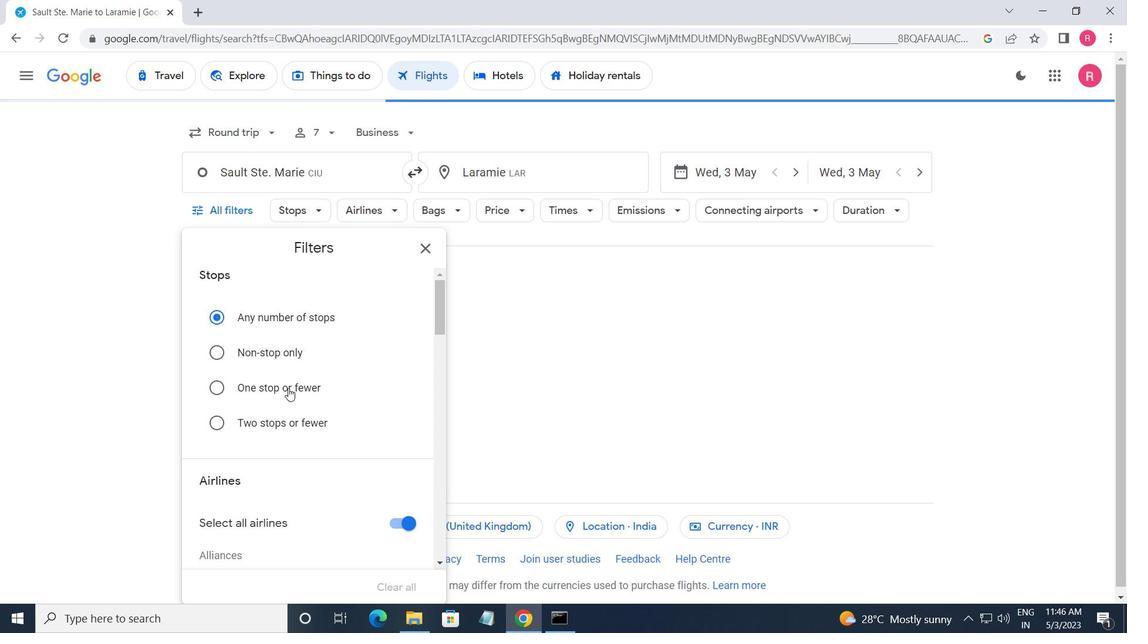 
Action: Mouse scrolled (304, 418) with delta (0, 0)
Screenshot: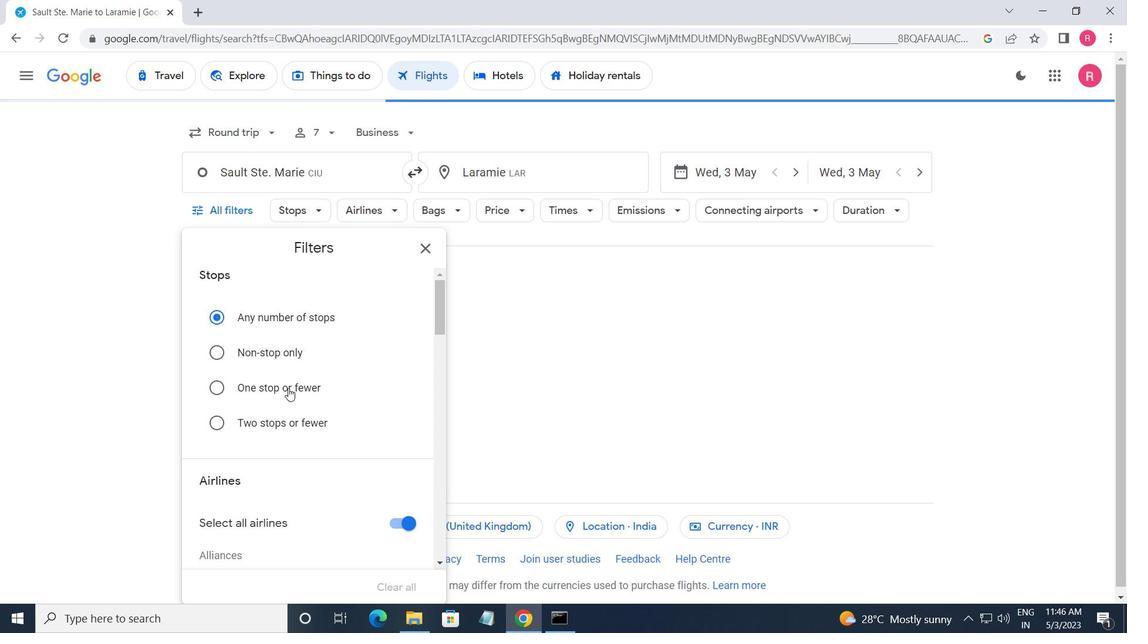 
Action: Mouse moved to (315, 430)
Screenshot: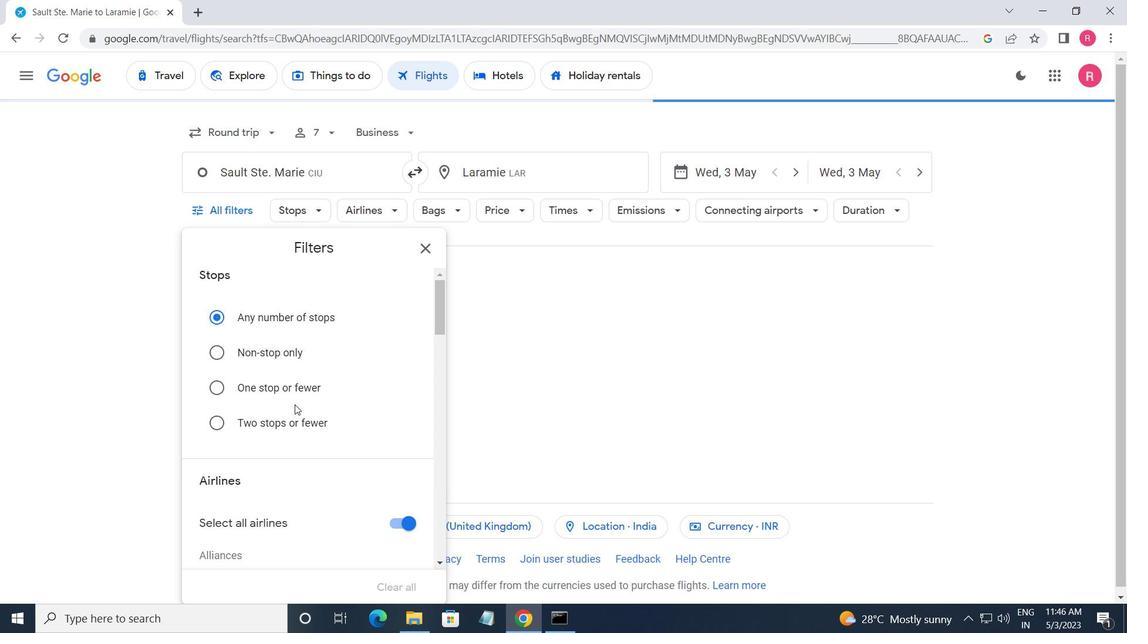 
Action: Mouse scrolled (315, 429) with delta (0, 0)
Screenshot: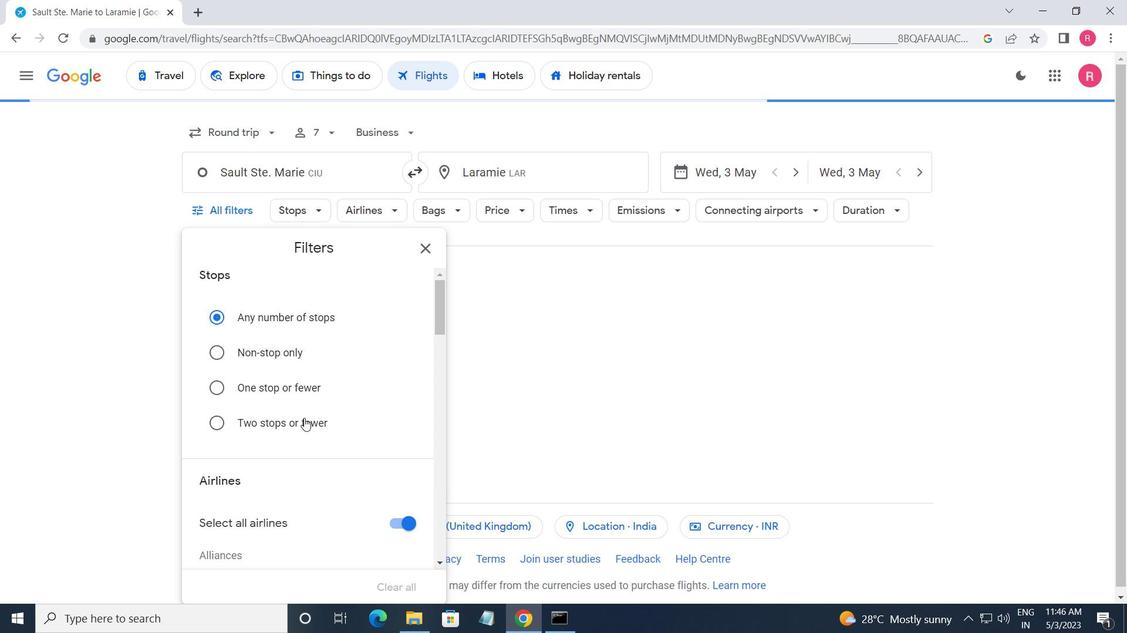 
Action: Mouse moved to (316, 431)
Screenshot: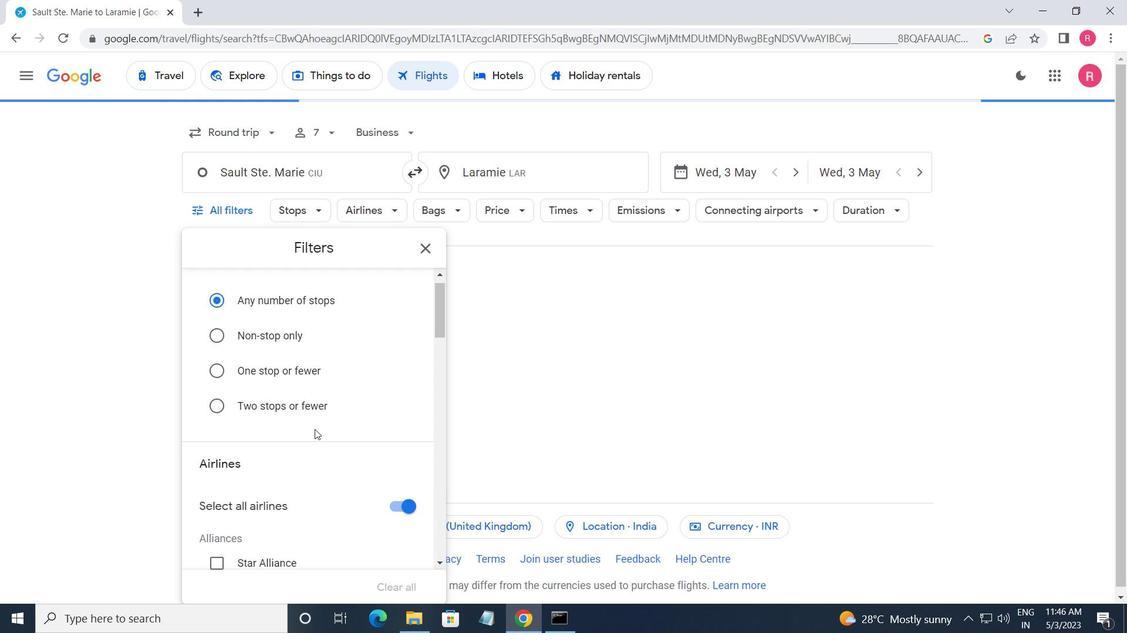 
Action: Mouse scrolled (316, 430) with delta (0, 0)
Screenshot: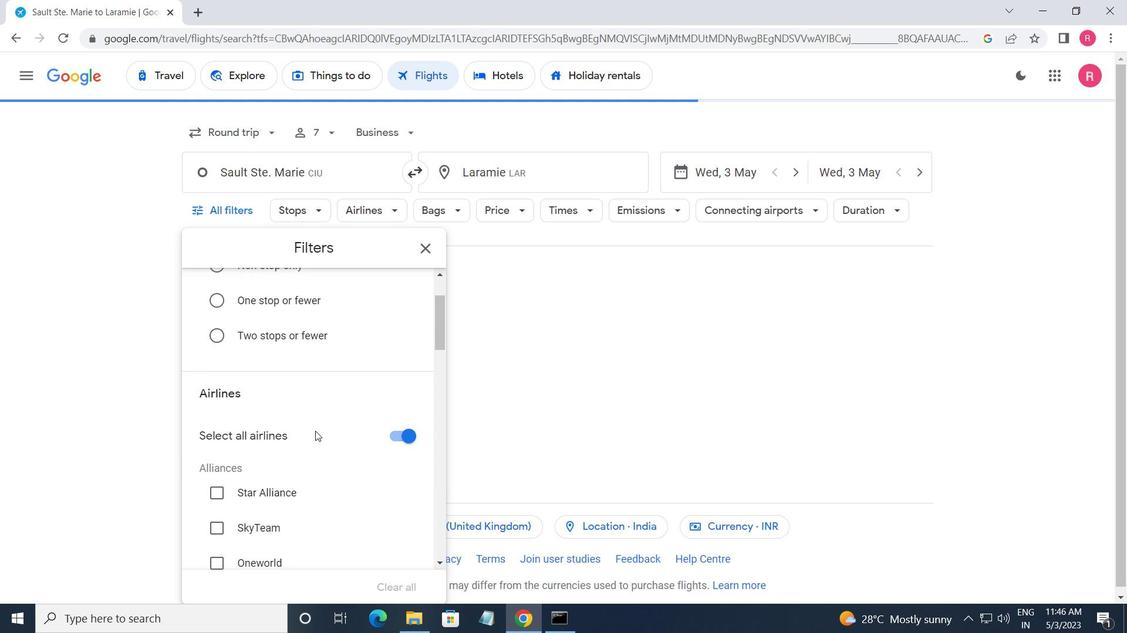 
Action: Mouse moved to (316, 433)
Screenshot: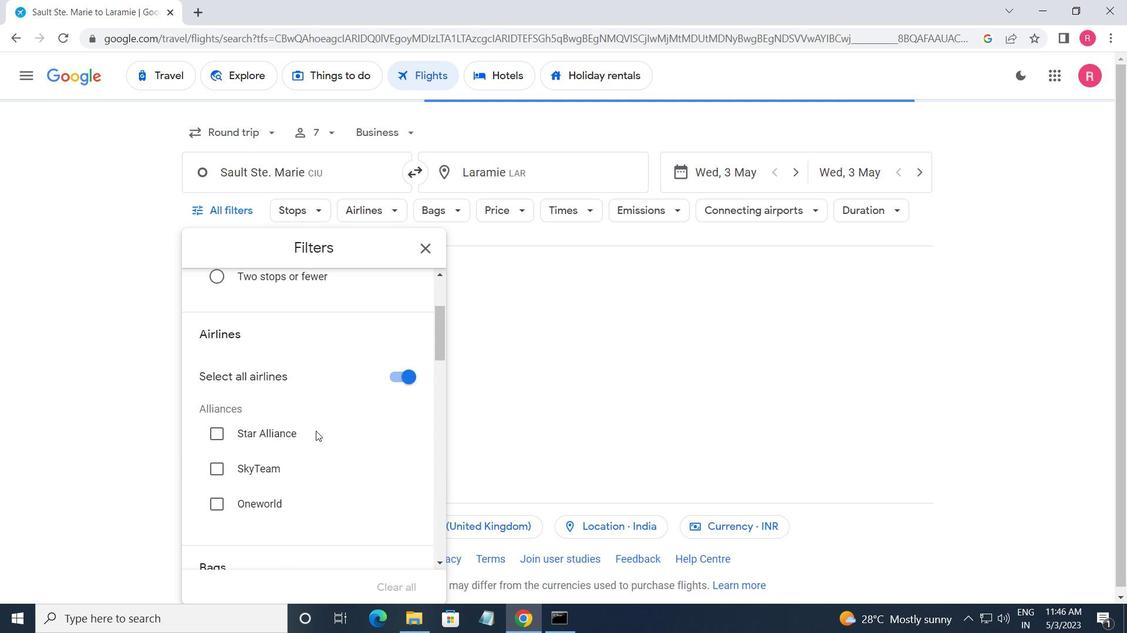 
Action: Mouse scrolled (316, 432) with delta (0, 0)
Screenshot: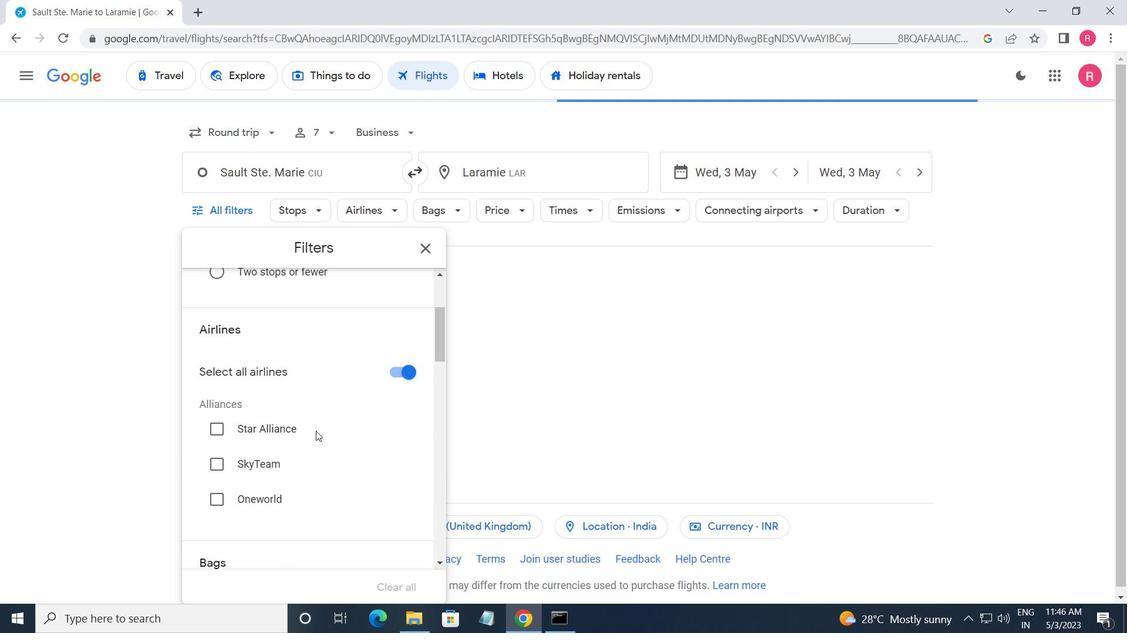 
Action: Mouse moved to (316, 434)
Screenshot: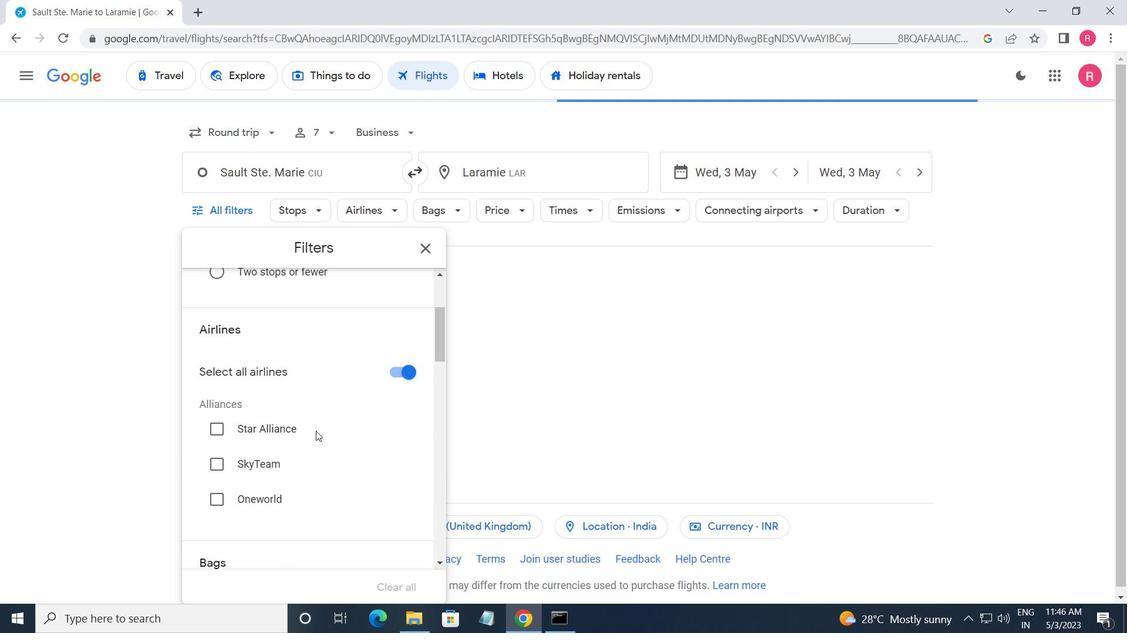 
Action: Mouse scrolled (316, 433) with delta (0, 0)
Screenshot: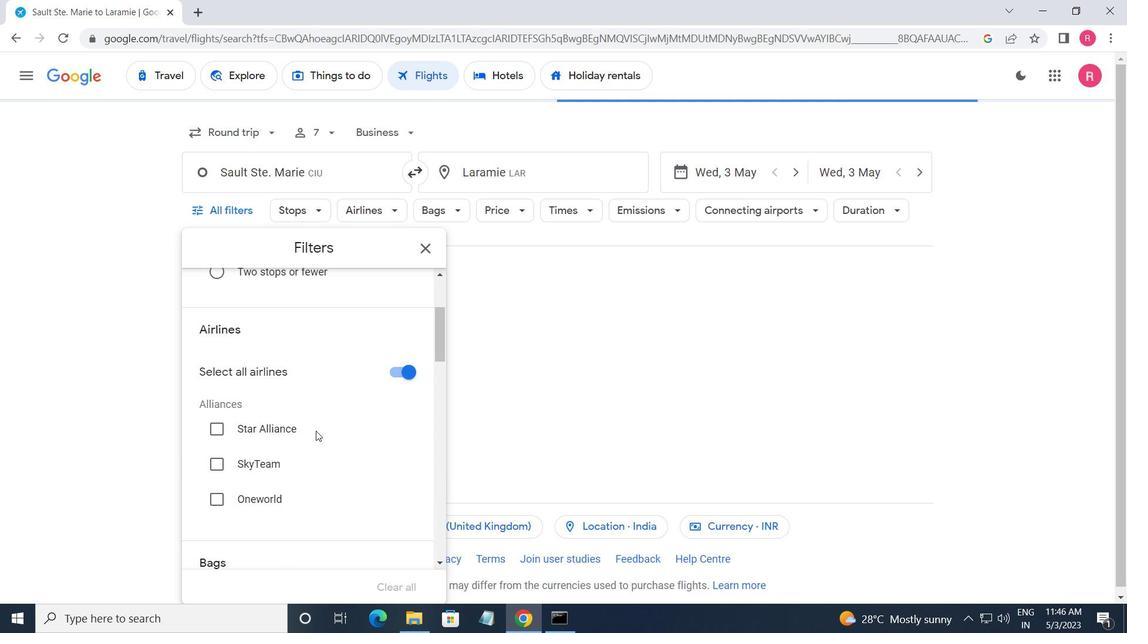 
Action: Mouse moved to (316, 436)
Screenshot: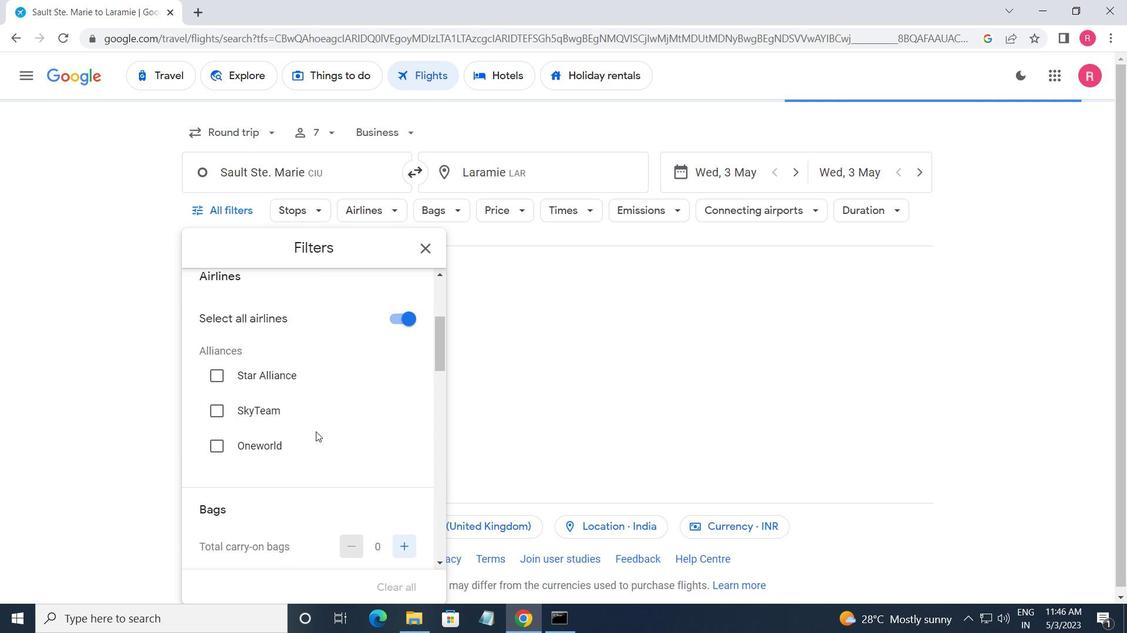 
Action: Mouse scrolled (316, 435) with delta (0, 0)
Screenshot: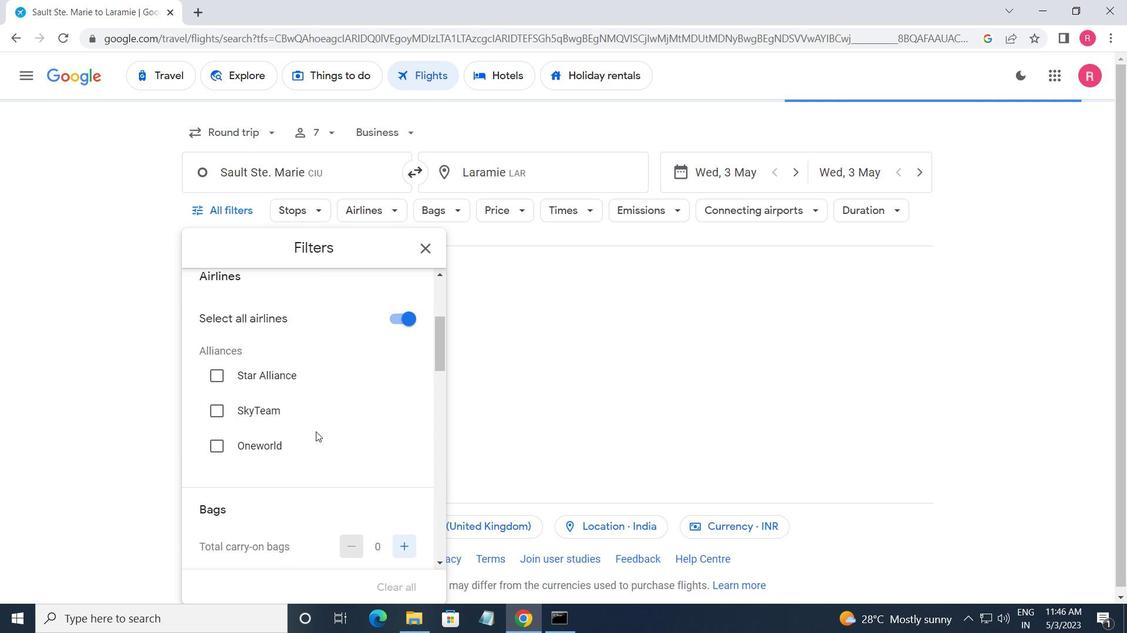 
Action: Mouse moved to (415, 456)
Screenshot: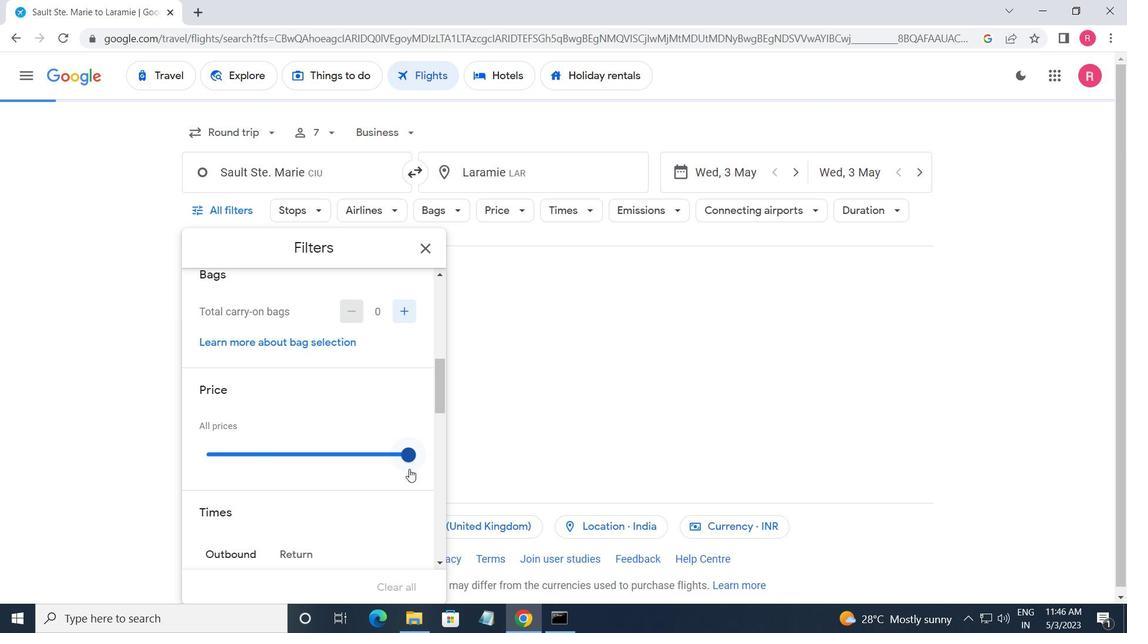 
Action: Mouse pressed left at (415, 456)
Screenshot: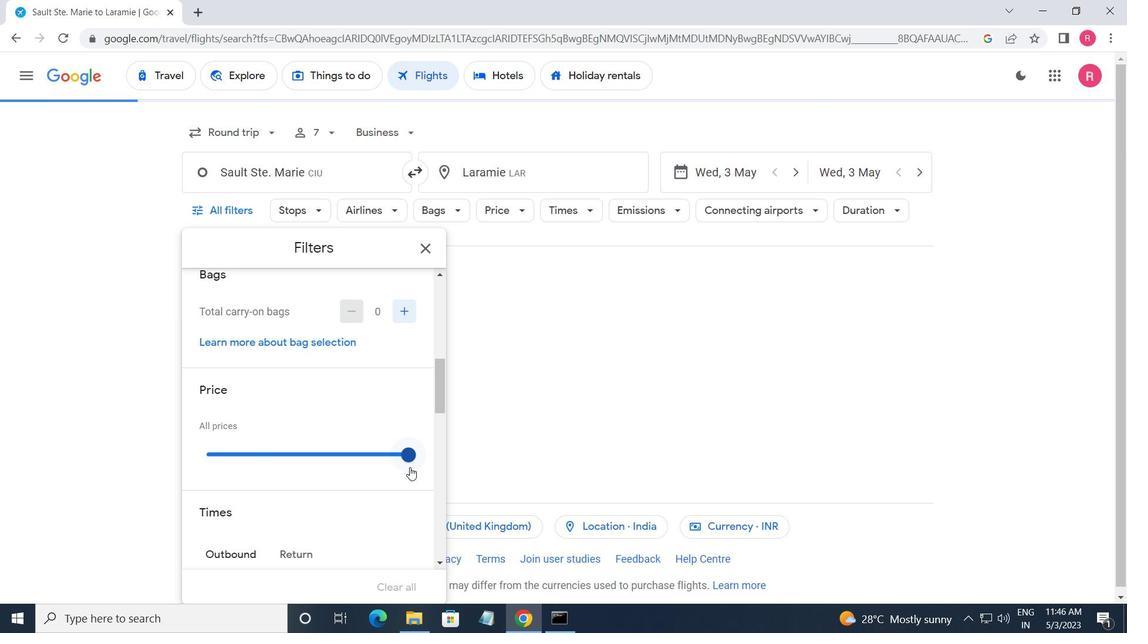 
Action: Mouse moved to (307, 454)
Screenshot: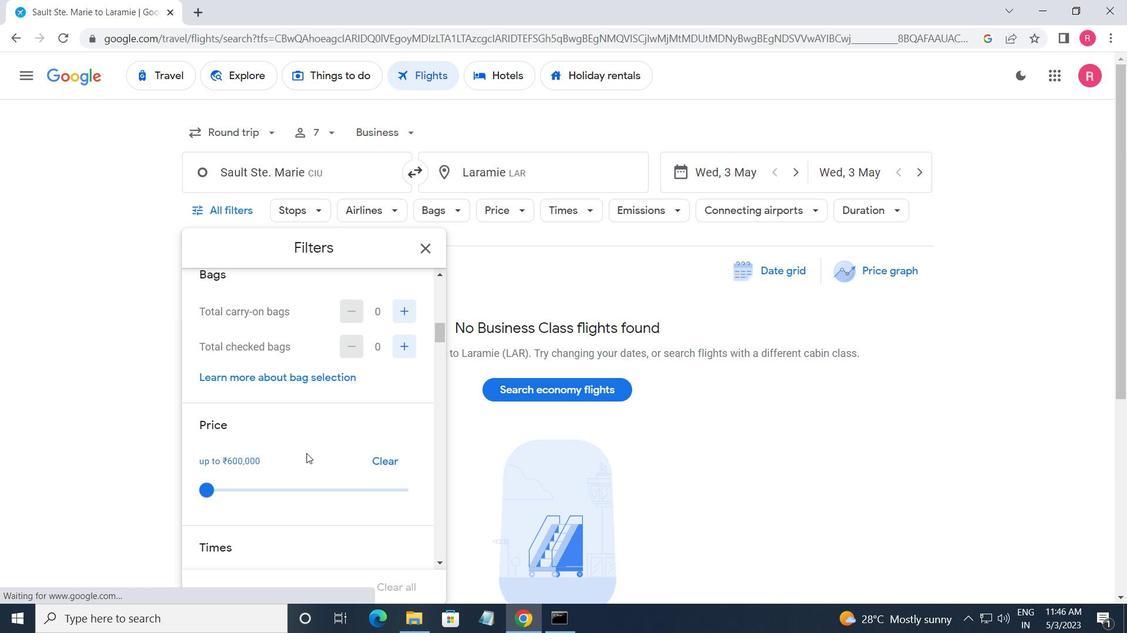 
Action: Mouse scrolled (307, 453) with delta (0, 0)
Screenshot: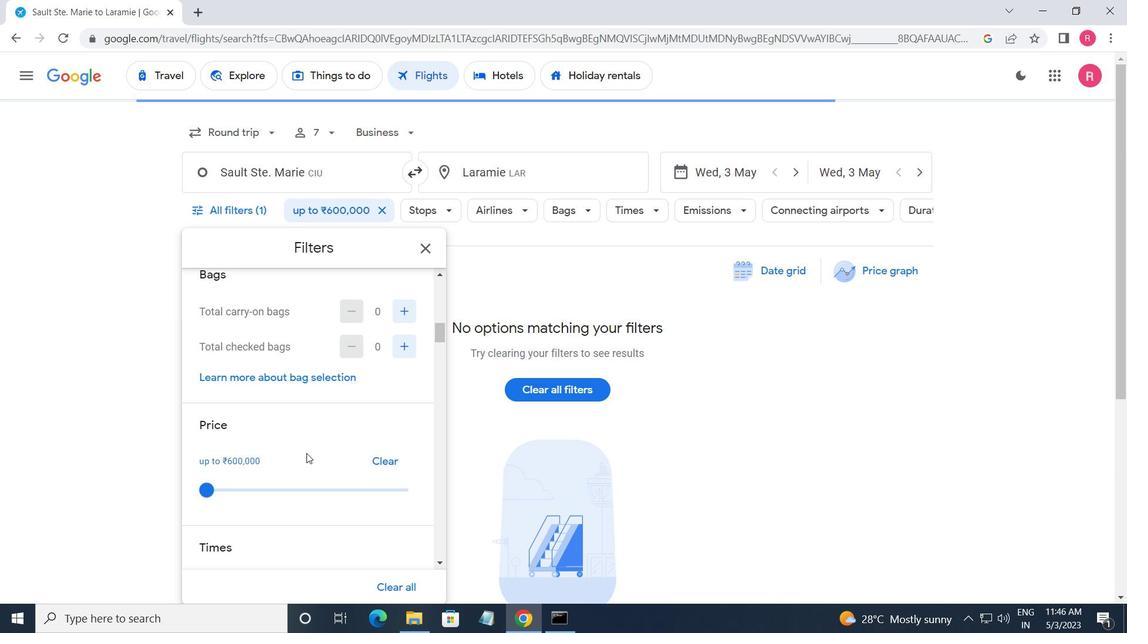 
Action: Mouse moved to (274, 464)
Screenshot: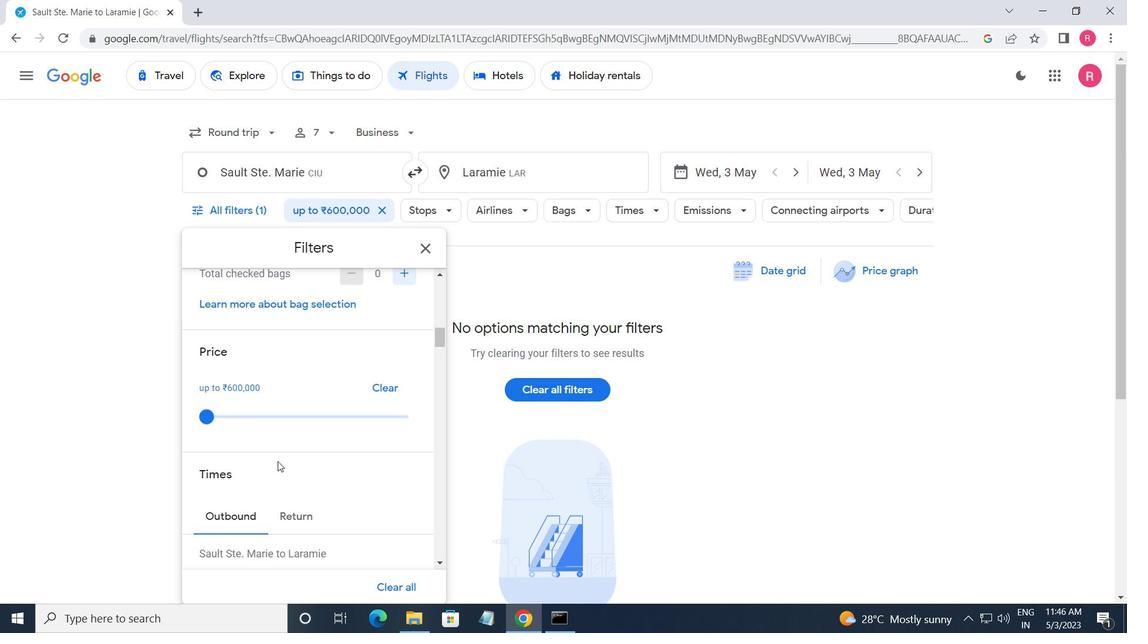 
Action: Mouse scrolled (274, 463) with delta (0, 0)
Screenshot: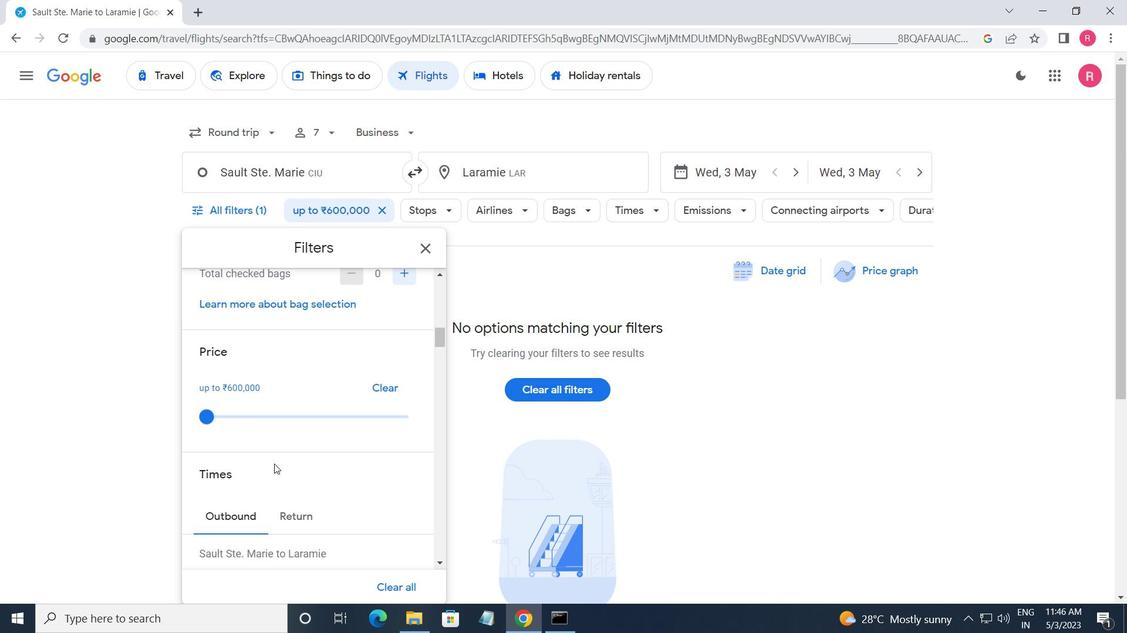 
Action: Mouse moved to (272, 463)
Screenshot: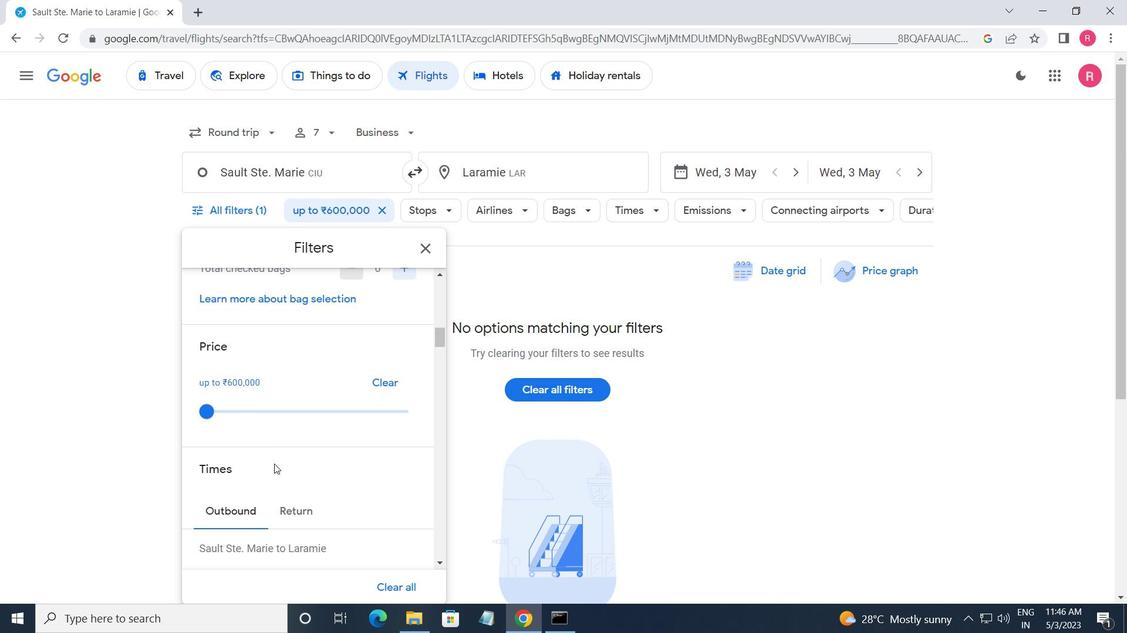 
Action: Mouse scrolled (272, 463) with delta (0, 0)
Screenshot: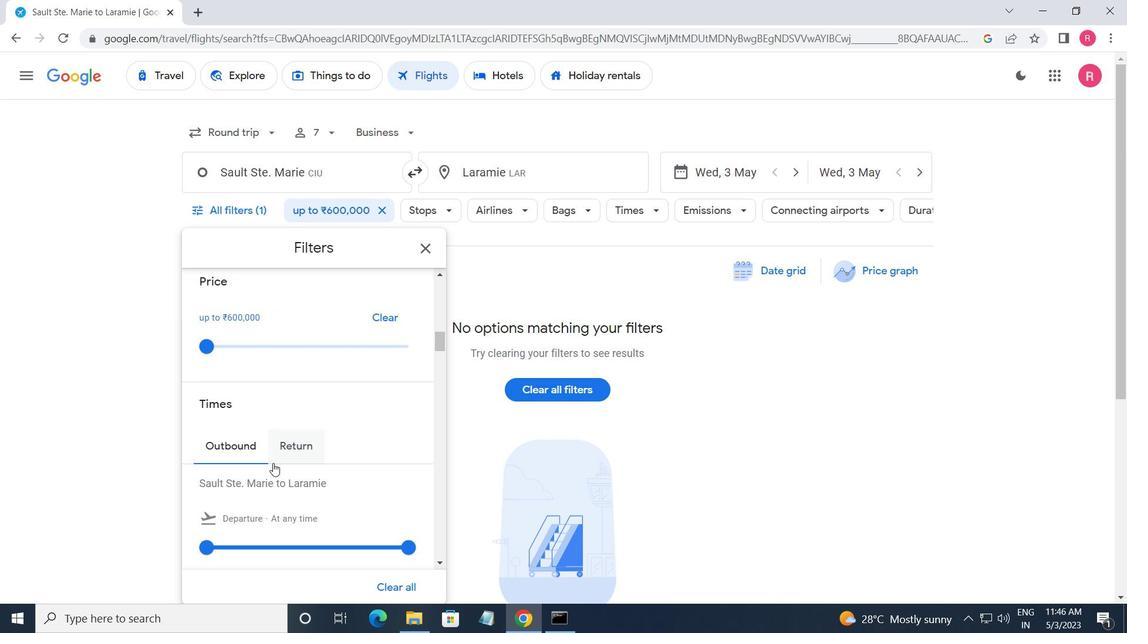 
Action: Mouse moved to (206, 471)
Screenshot: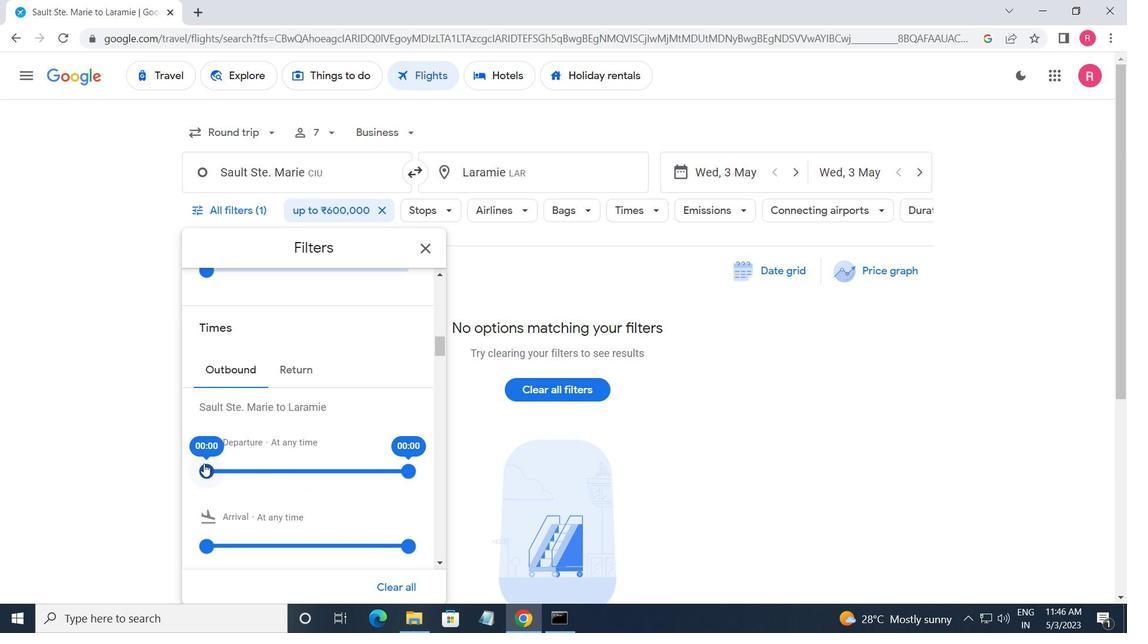 
Action: Mouse pressed left at (206, 471)
Screenshot: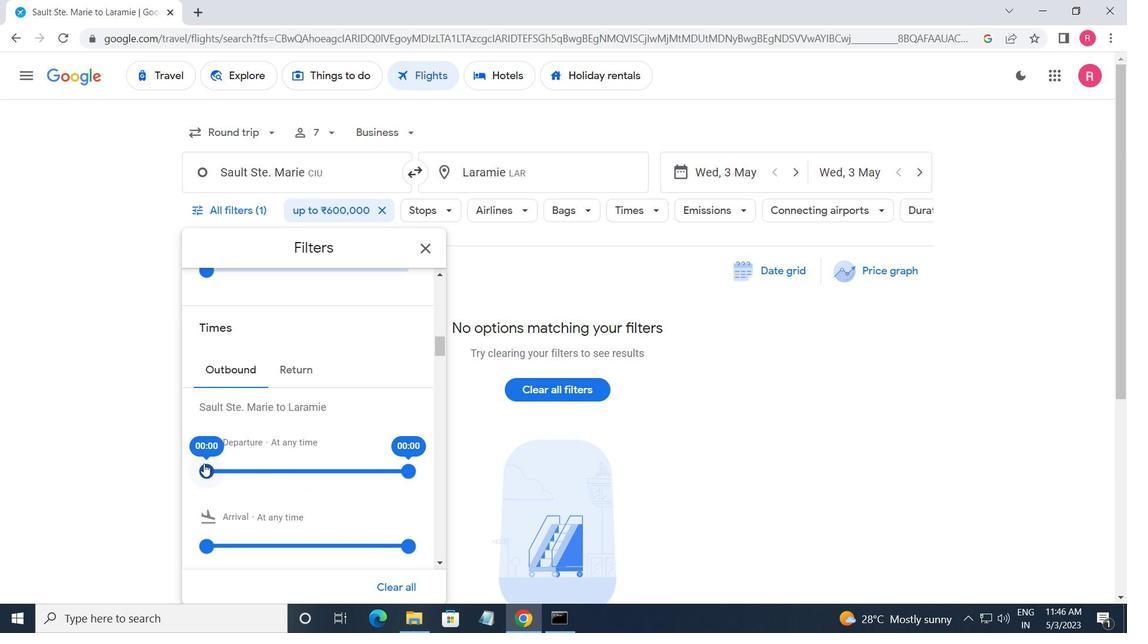 
Action: Mouse moved to (409, 475)
Screenshot: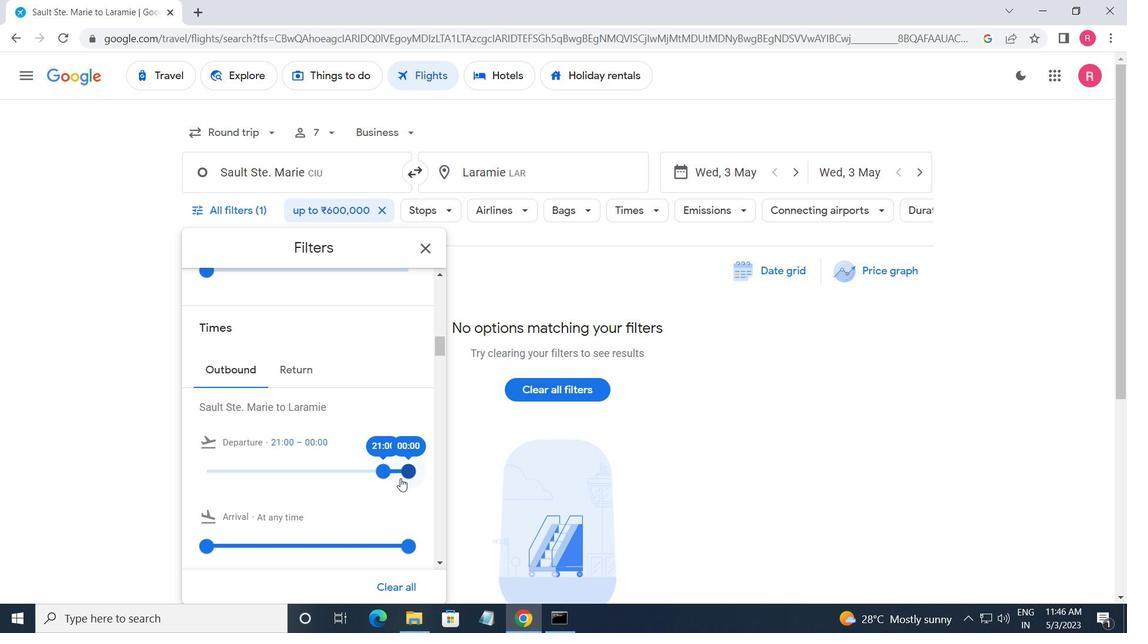 
Action: Mouse pressed left at (409, 475)
Screenshot: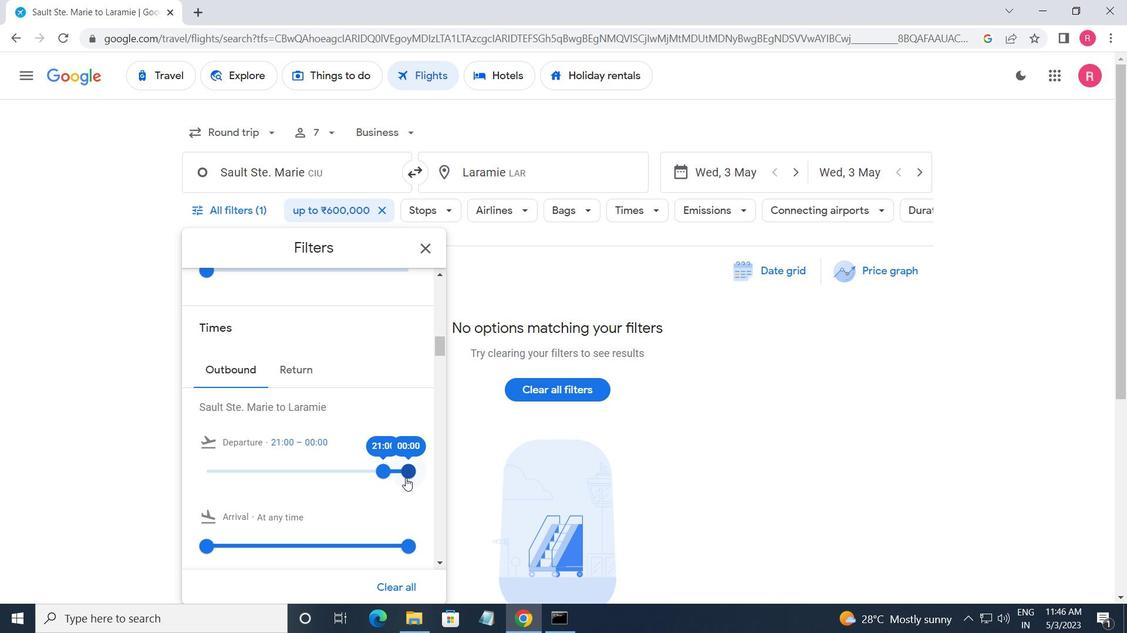 
Action: Mouse moved to (301, 372)
Screenshot: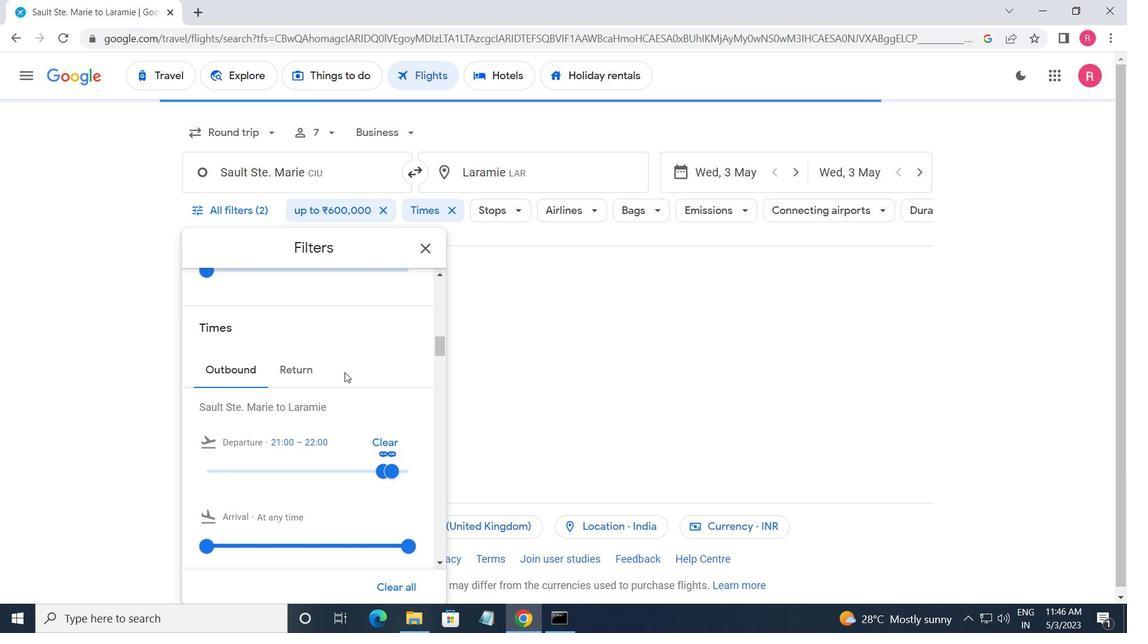 
Action: Mouse pressed left at (301, 372)
Screenshot: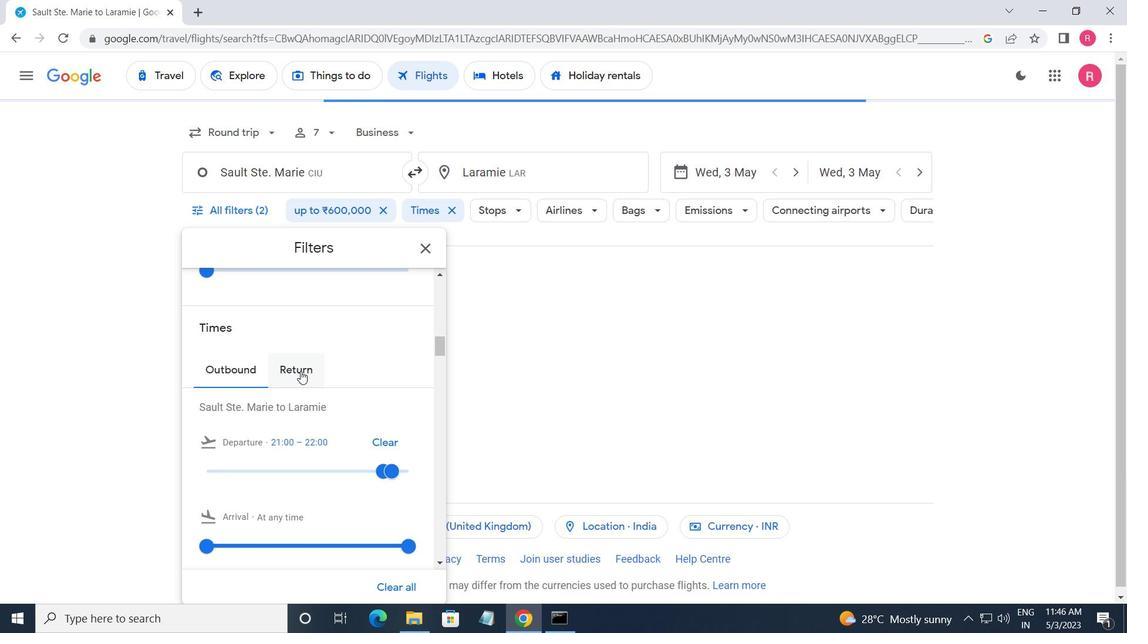 
Action: Mouse moved to (405, 462)
Screenshot: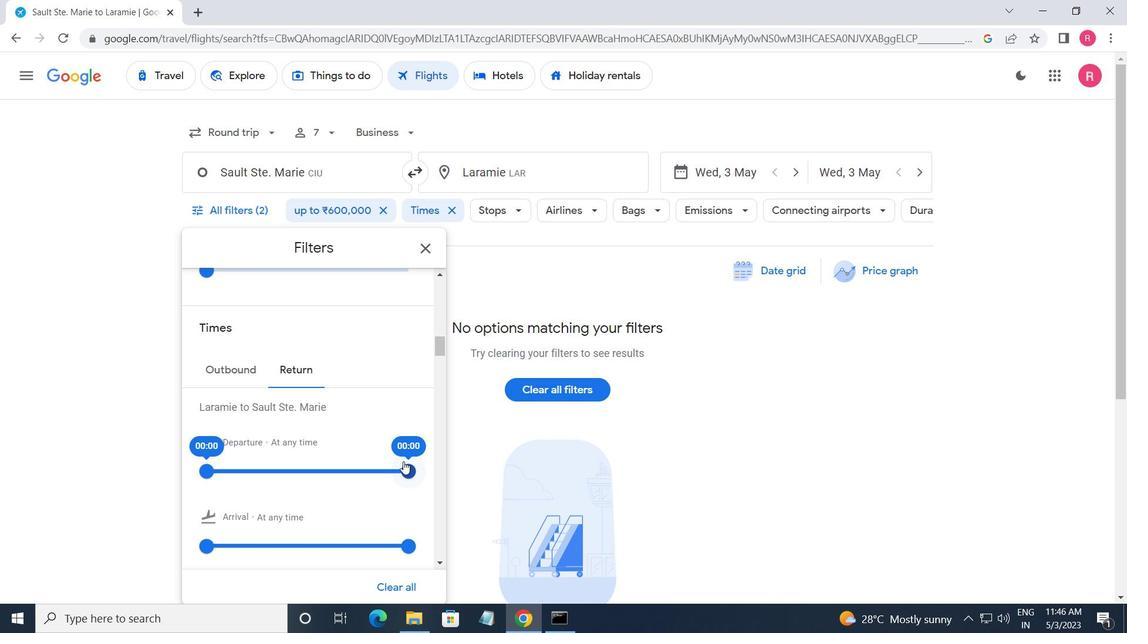 
Action: Mouse pressed left at (405, 462)
Screenshot: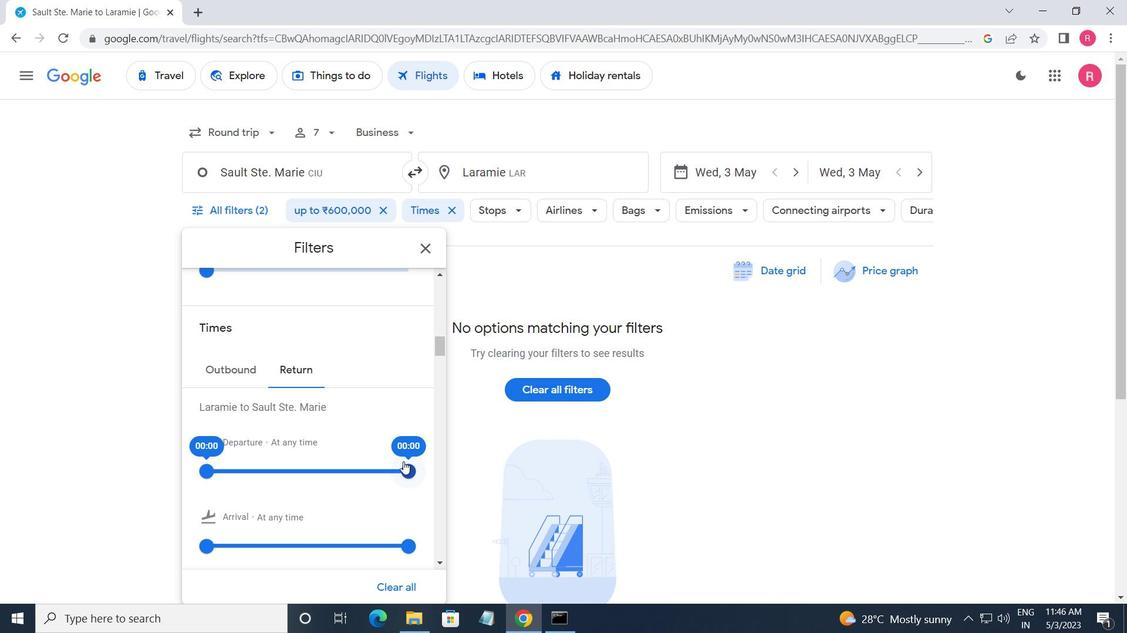 
Action: Mouse moved to (423, 255)
Screenshot: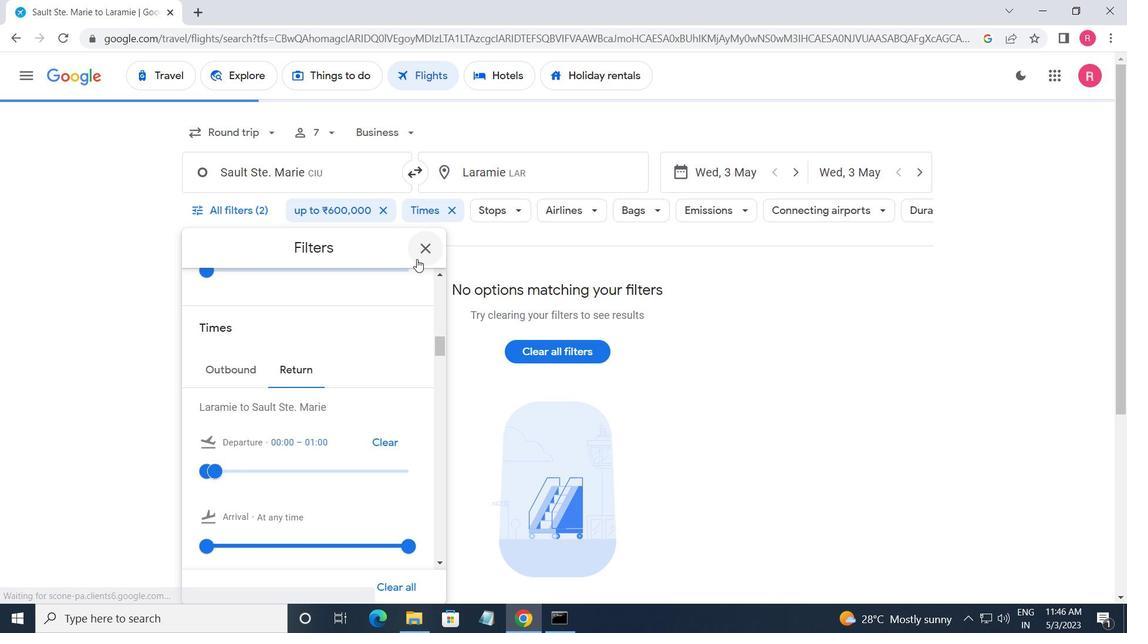 
Action: Mouse pressed left at (423, 255)
Screenshot: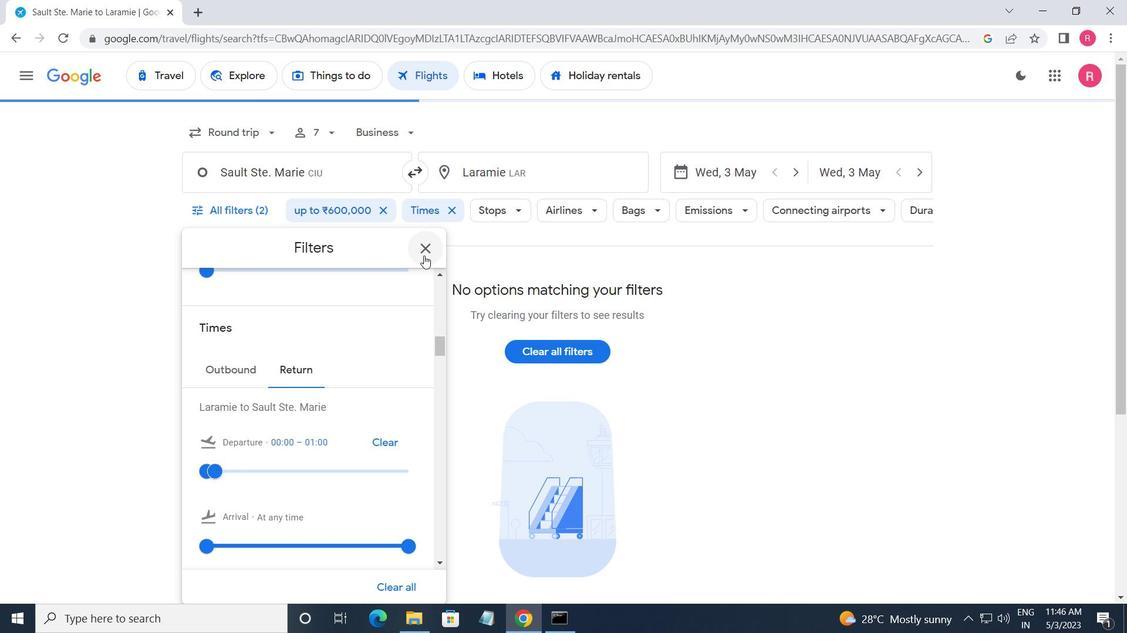 
Action: Mouse moved to (401, 324)
Screenshot: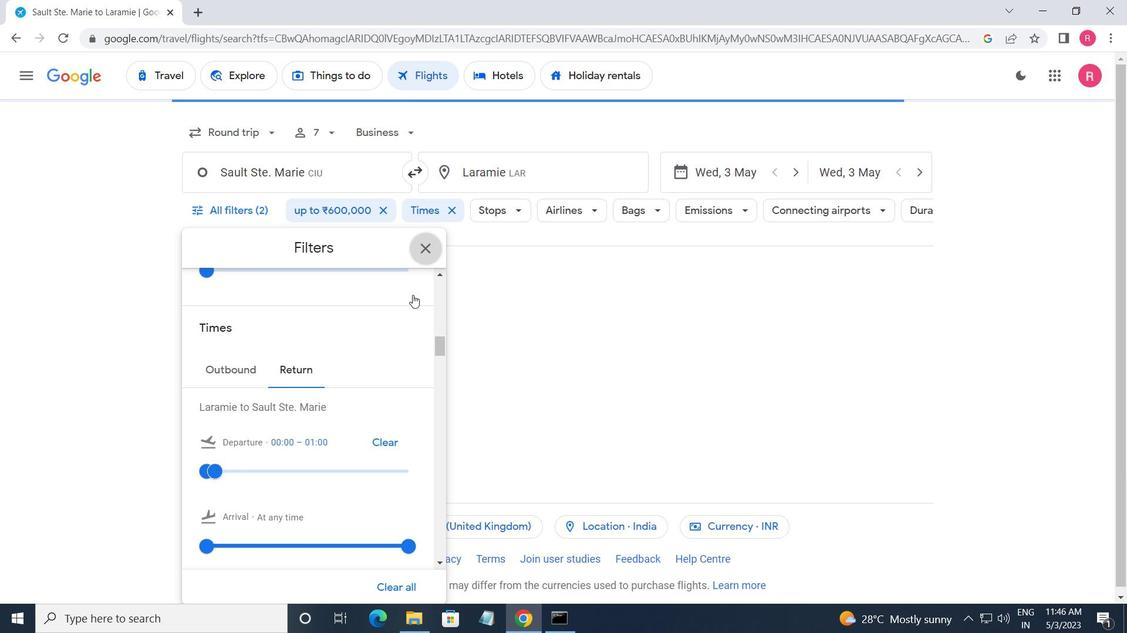 
Action: Mouse pressed left at (401, 324)
Screenshot: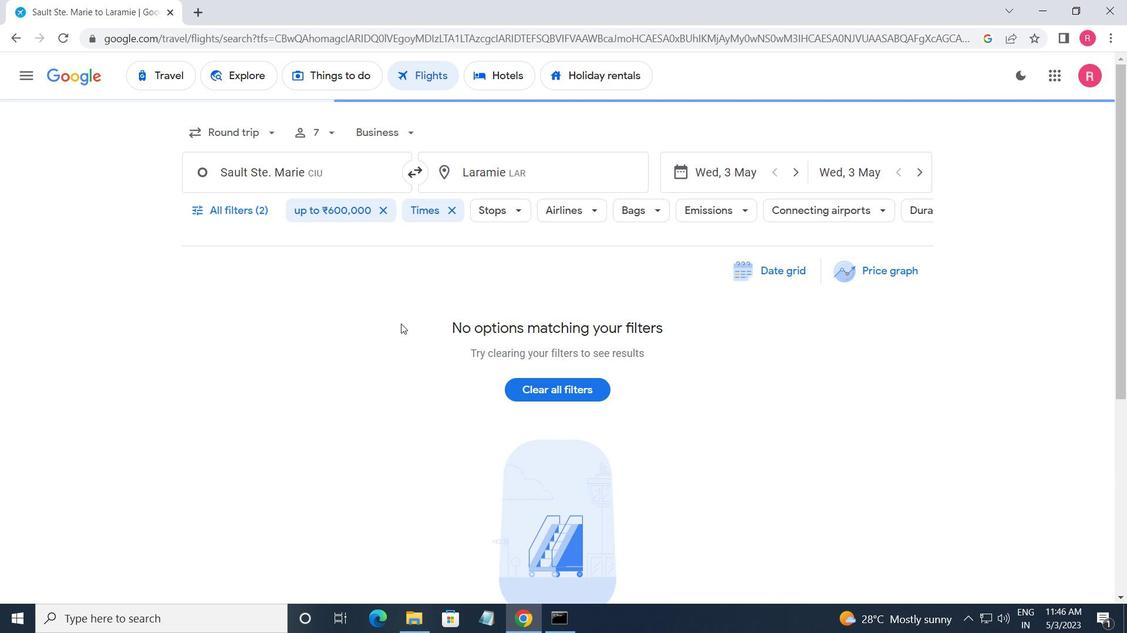 
